 Task: Look for space in Vite, India from 4th June, 2023 to 15th June, 2023 for 2 adults in price range Rs.10000 to Rs.15000. Place can be entire place with 1  bedroom having 1 bed and 1 bathroom. Property type can be house, flat, guest house, hotel. Amenities needed are: washing machine. Booking option can be shelf check-in. Required host language is English.
Action: Mouse moved to (447, 56)
Screenshot: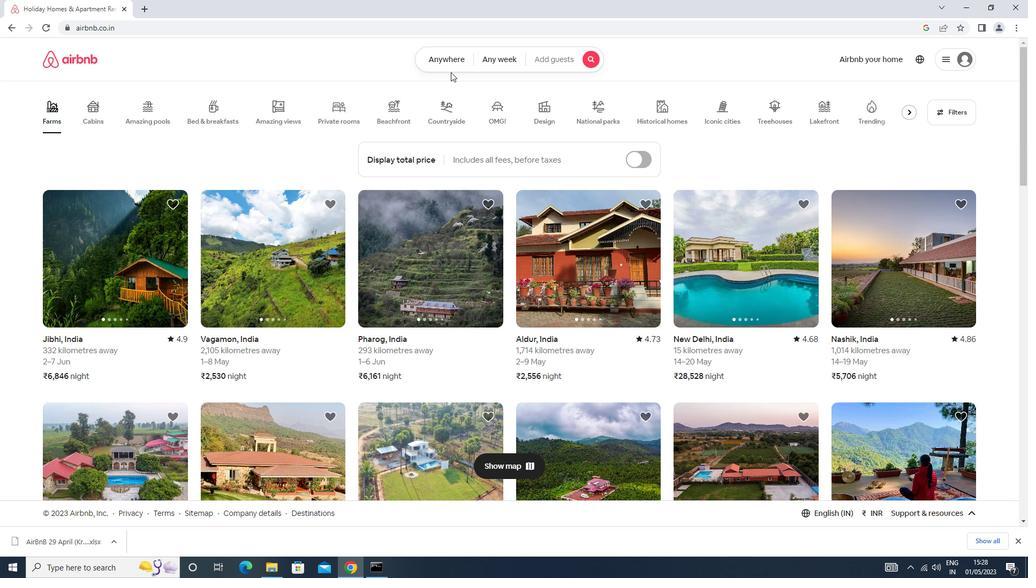 
Action: Mouse pressed left at (447, 56)
Screenshot: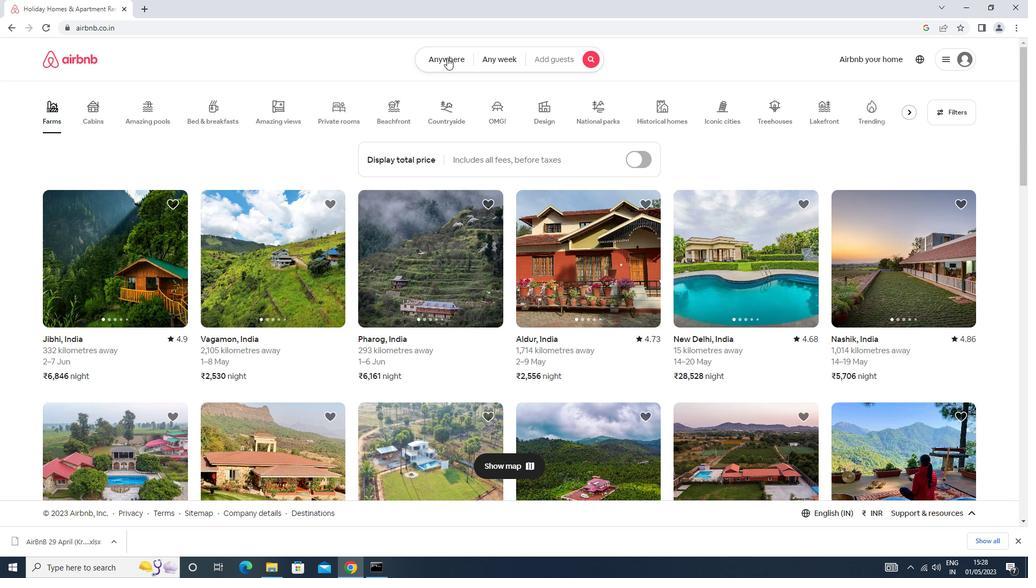 
Action: Mouse moved to (405, 101)
Screenshot: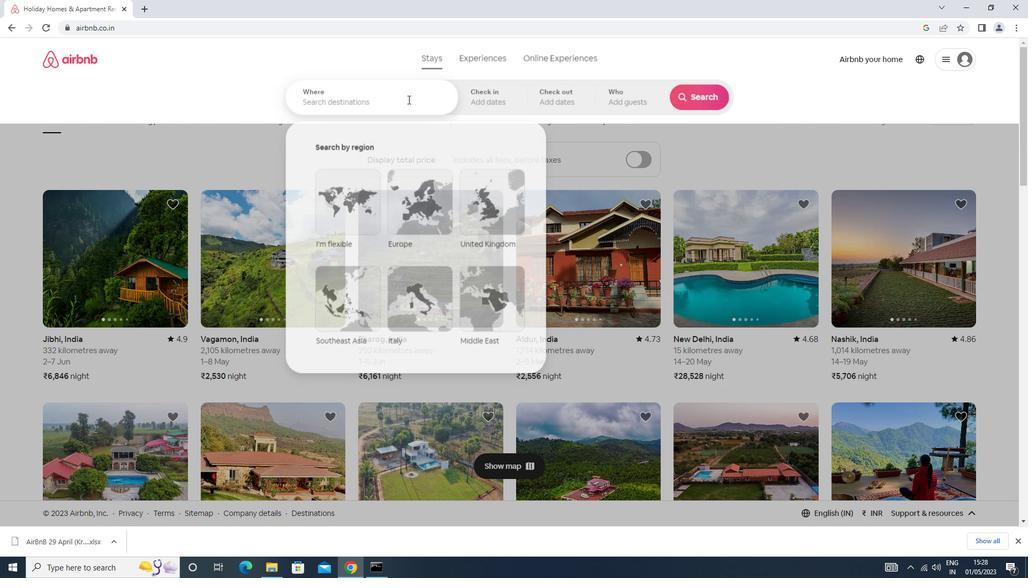 
Action: Mouse pressed left at (405, 101)
Screenshot: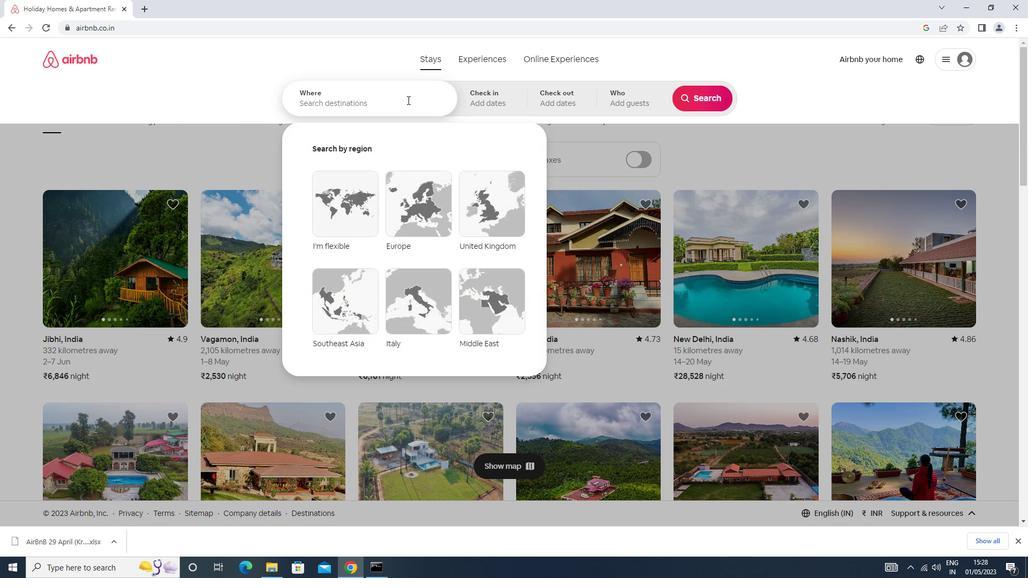 
Action: Key pressed v<Key.caps_lock>ite<Key.space>india<Key.enter>
Screenshot: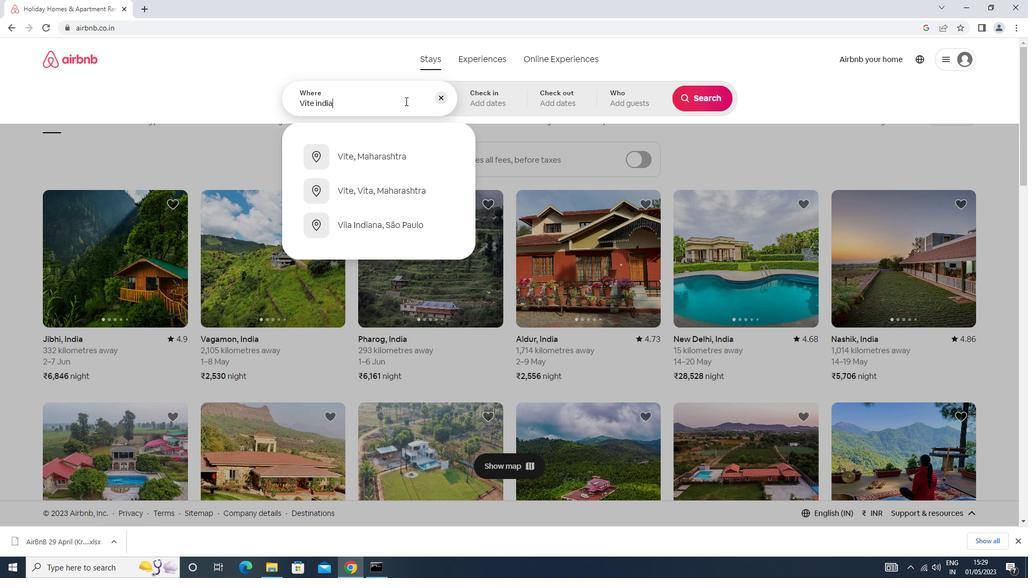 
Action: Mouse moved to (542, 258)
Screenshot: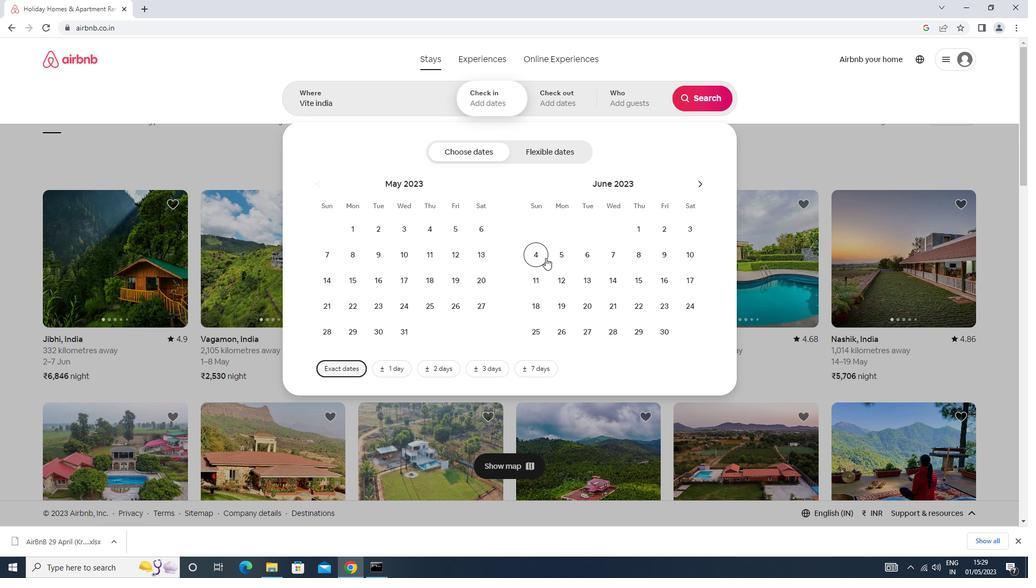 
Action: Mouse pressed left at (542, 258)
Screenshot: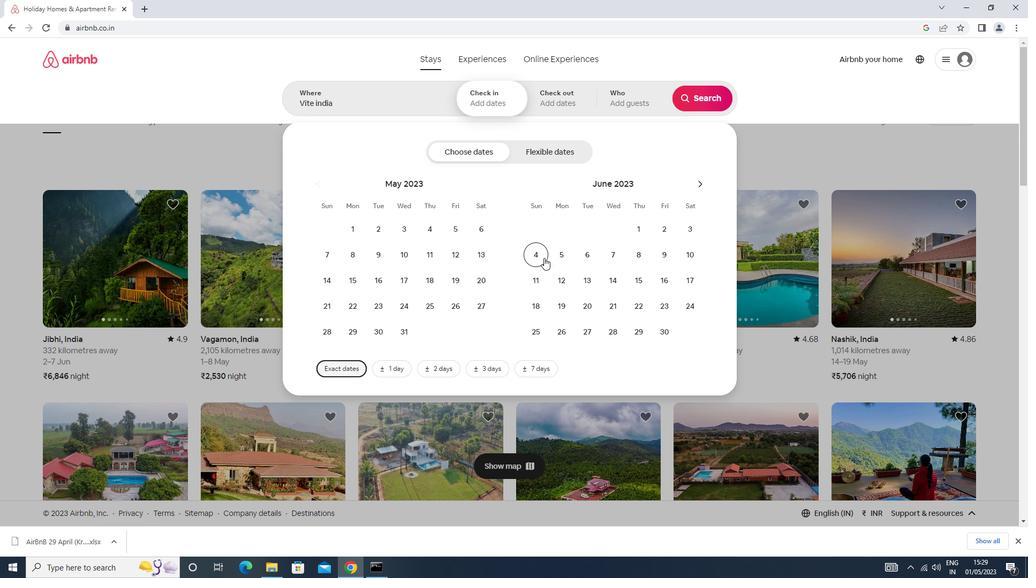 
Action: Mouse moved to (645, 281)
Screenshot: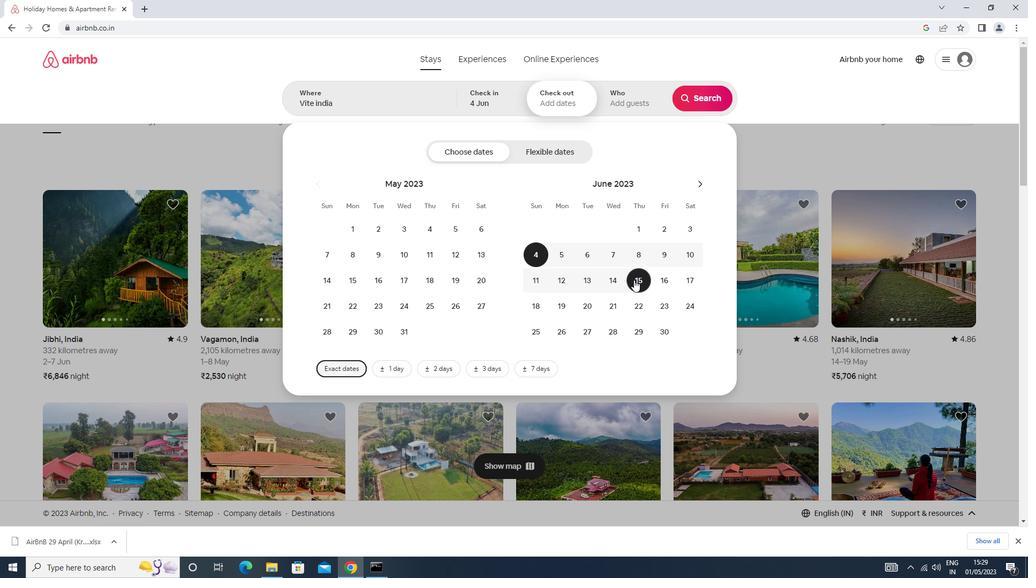
Action: Mouse pressed left at (645, 281)
Screenshot: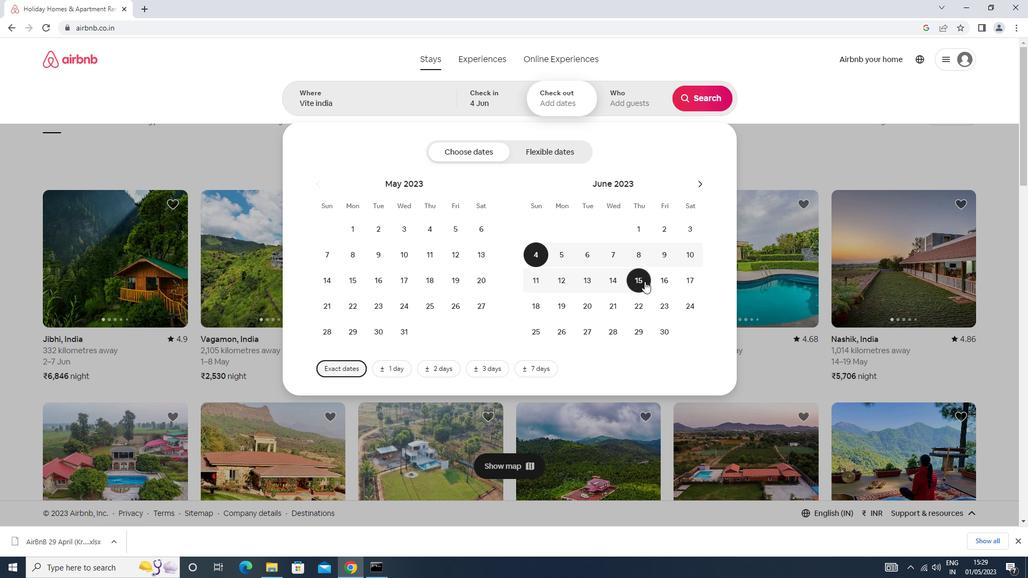 
Action: Mouse moved to (621, 111)
Screenshot: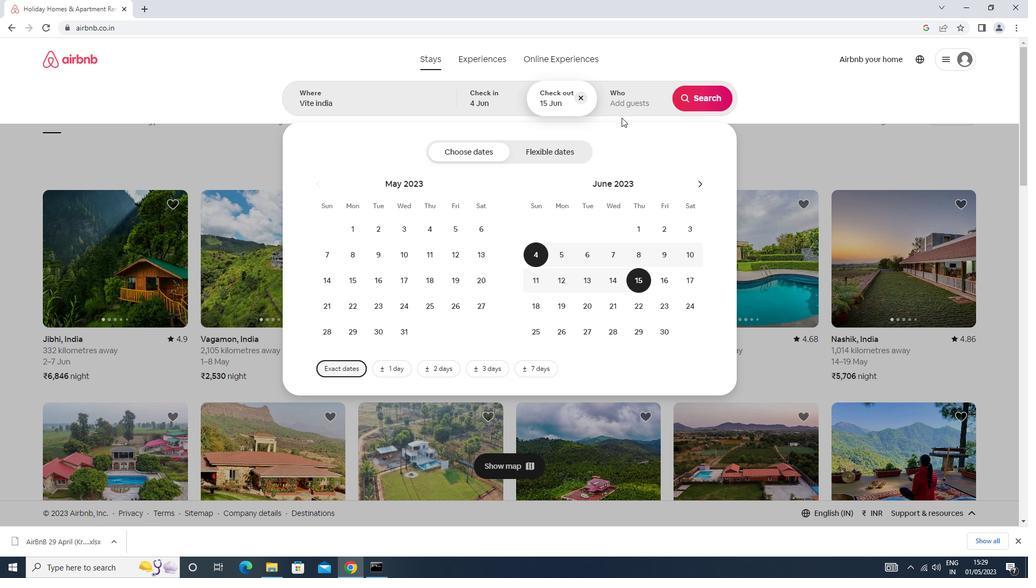 
Action: Mouse pressed left at (621, 111)
Screenshot: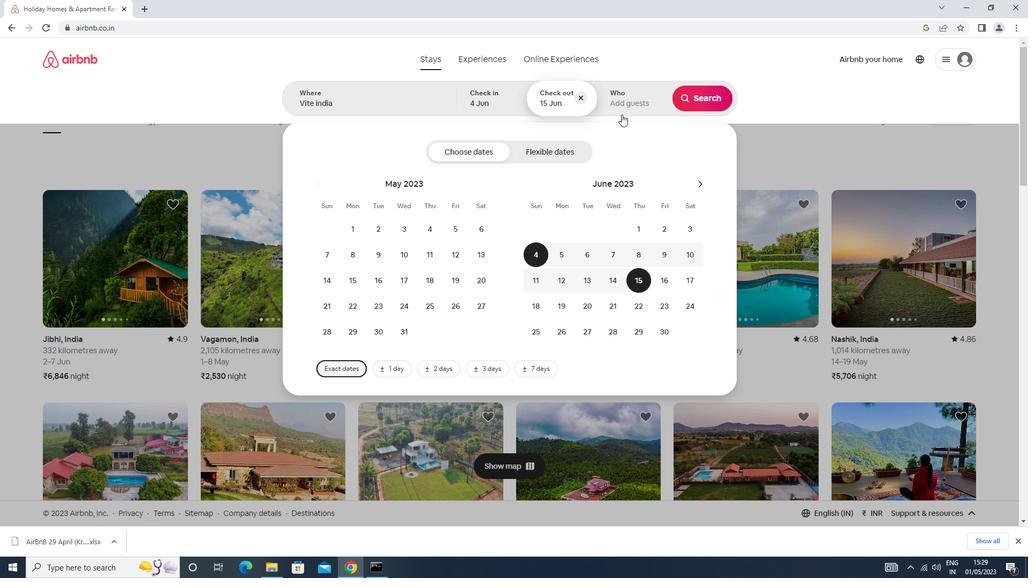 
Action: Mouse moved to (705, 155)
Screenshot: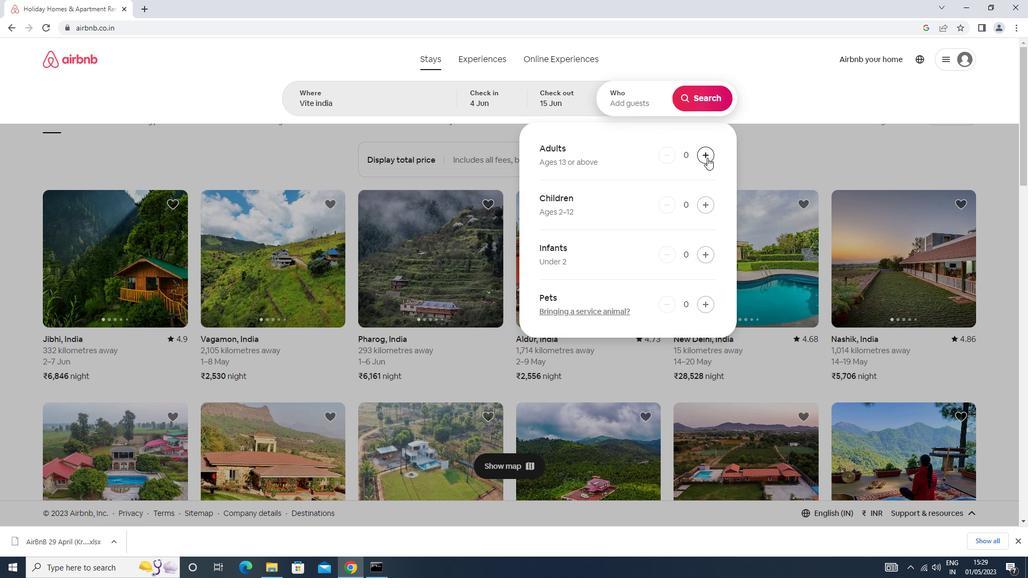 
Action: Mouse pressed left at (705, 155)
Screenshot: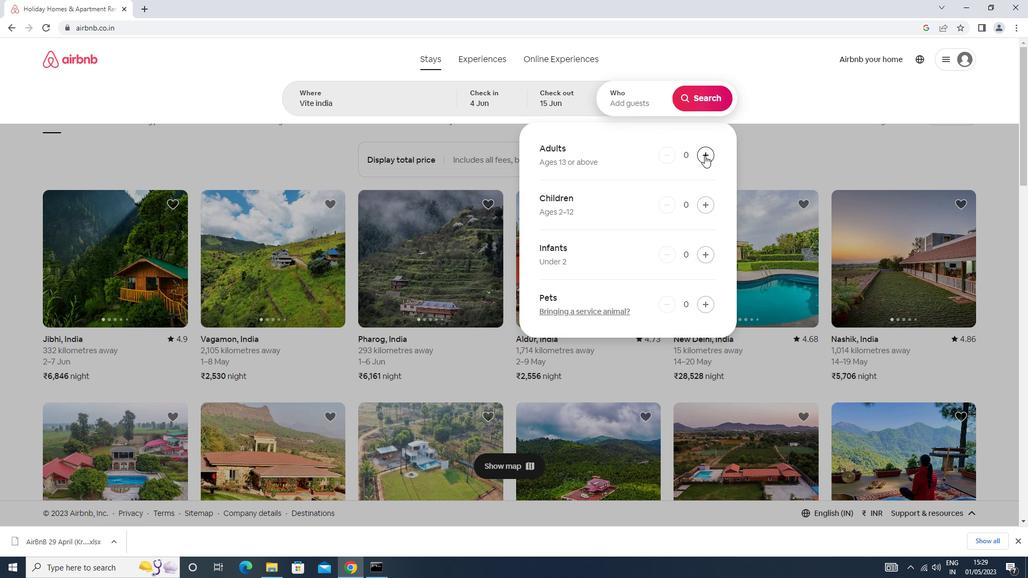 
Action: Mouse moved to (705, 155)
Screenshot: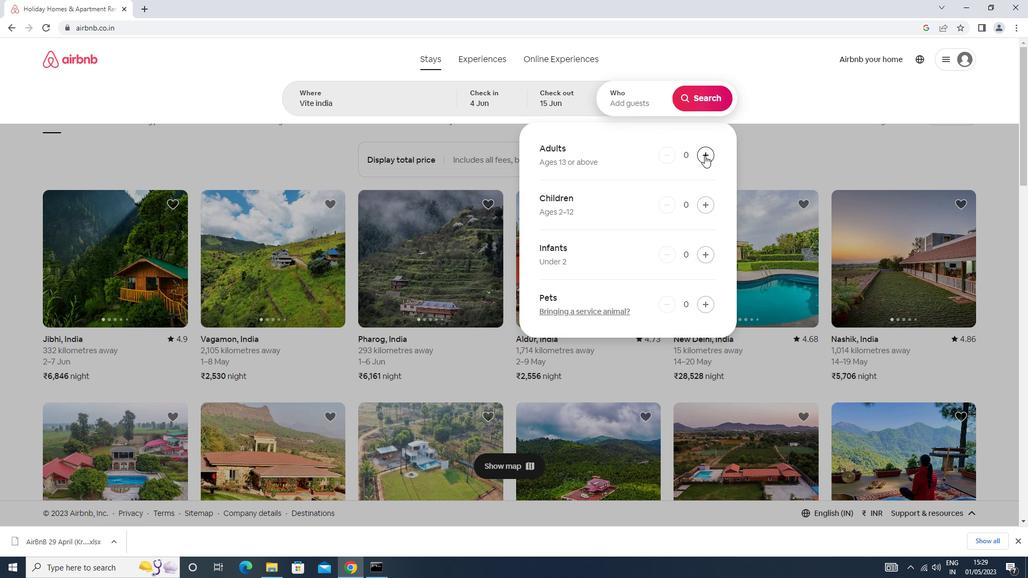 
Action: Mouse pressed left at (705, 155)
Screenshot: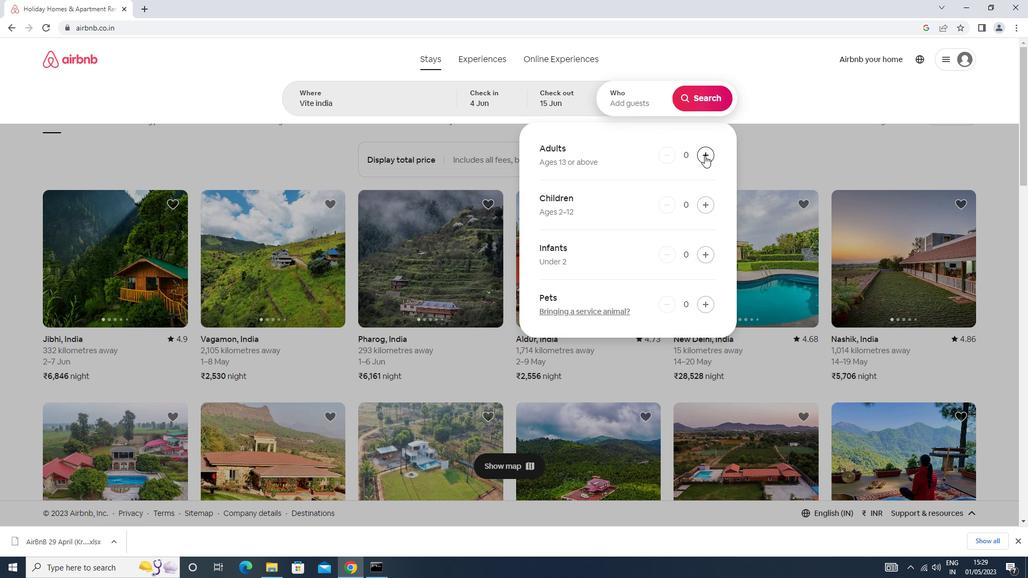 
Action: Mouse moved to (695, 97)
Screenshot: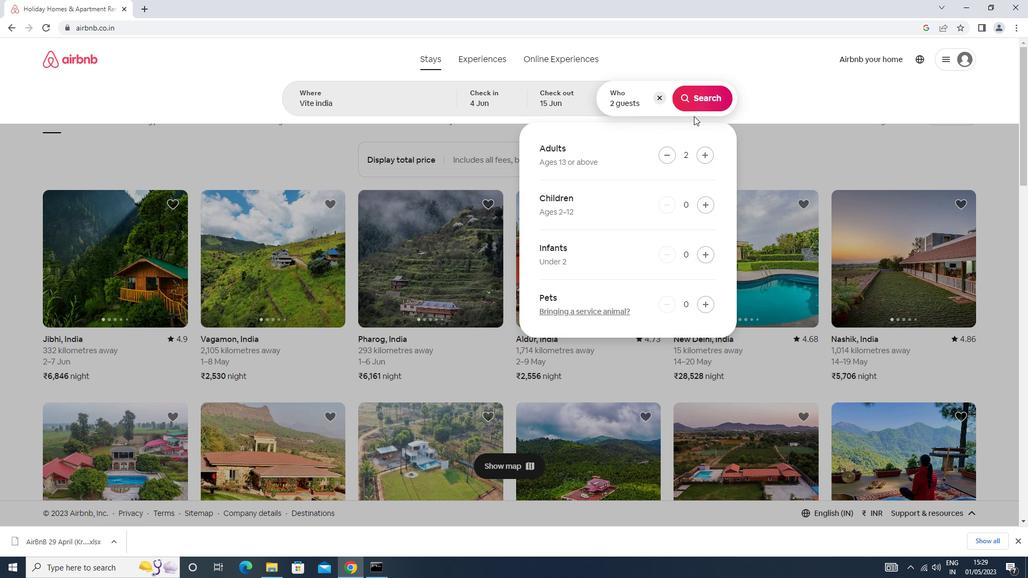 
Action: Mouse pressed left at (695, 97)
Screenshot: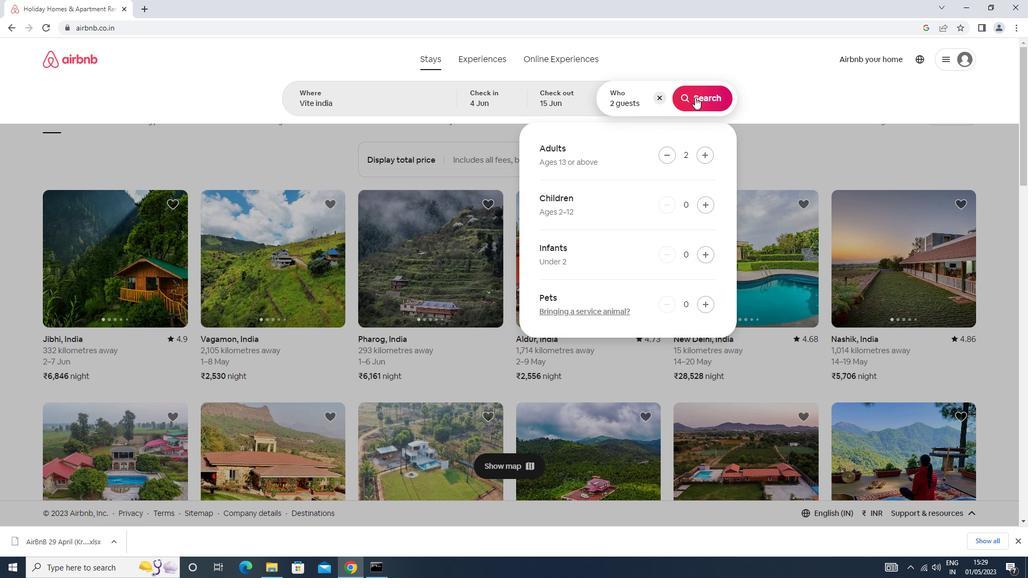 
Action: Mouse moved to (976, 102)
Screenshot: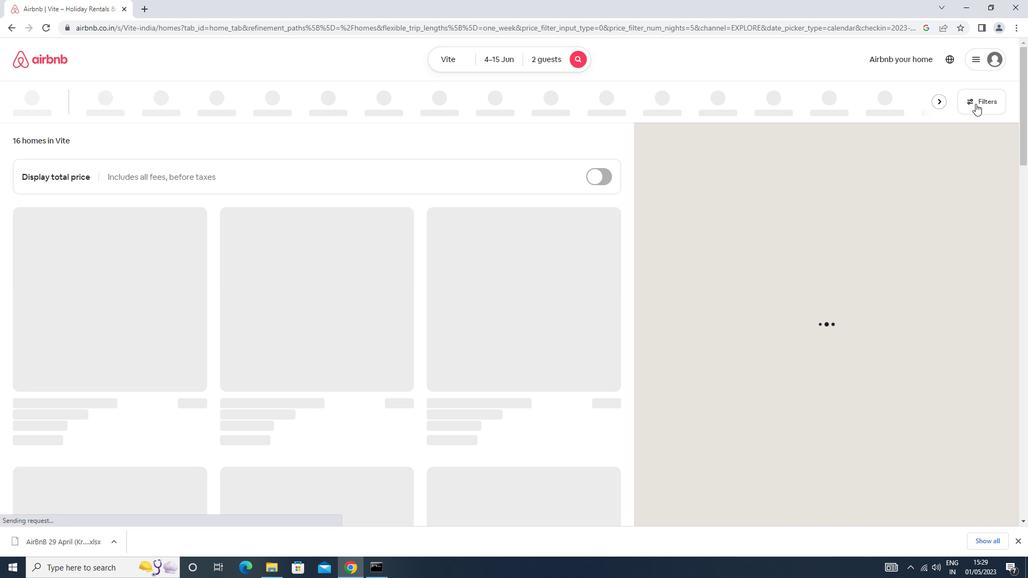 
Action: Mouse pressed left at (976, 102)
Screenshot: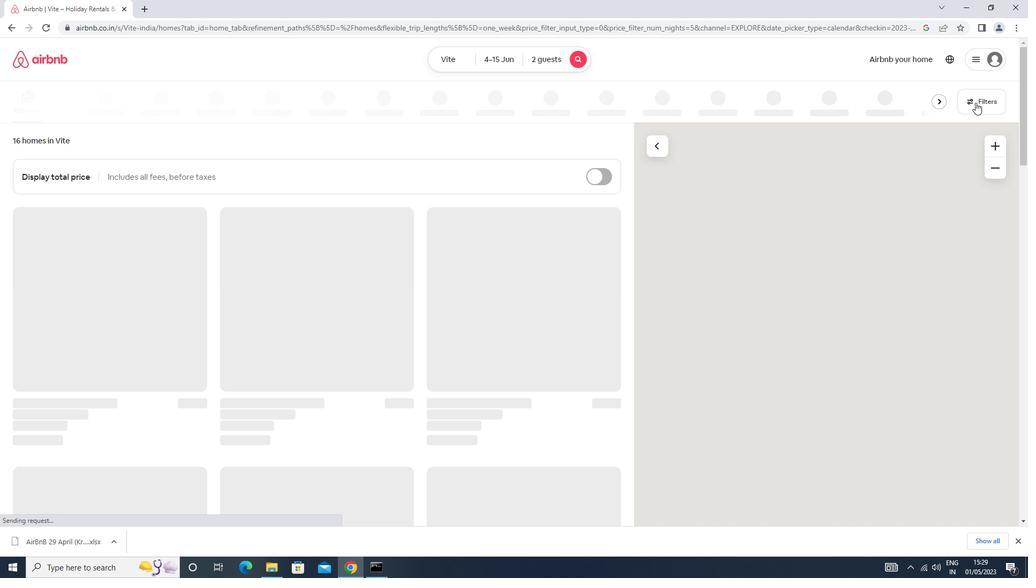 
Action: Mouse moved to (422, 240)
Screenshot: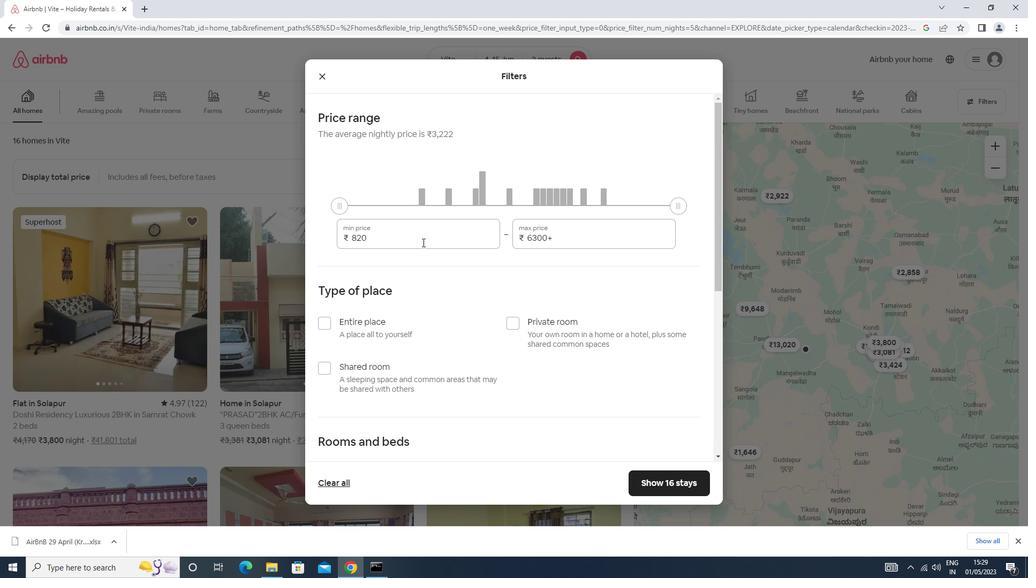 
Action: Mouse pressed left at (422, 240)
Screenshot: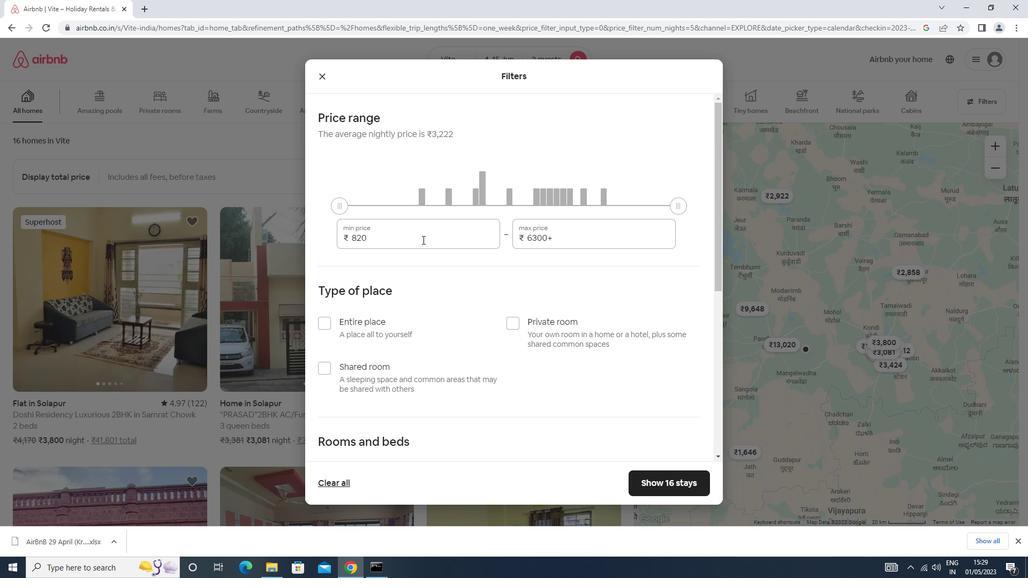 
Action: Key pressed <Key.backspace><Key.backspace><Key.backspace><Key.backspace><Key.backspace><Key.backspace><Key.backspace><Key.backspace><Key.backspace><Key.backspace><Key.backspace><Key.backspace><Key.backspace><Key.backspace>10000<Key.tab>15000
Screenshot: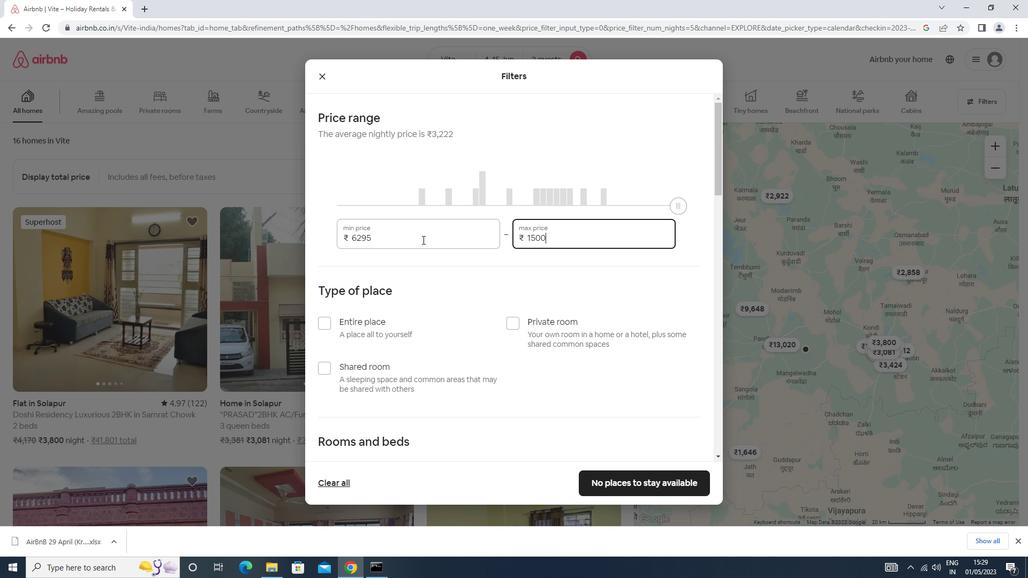 
Action: Mouse moved to (353, 327)
Screenshot: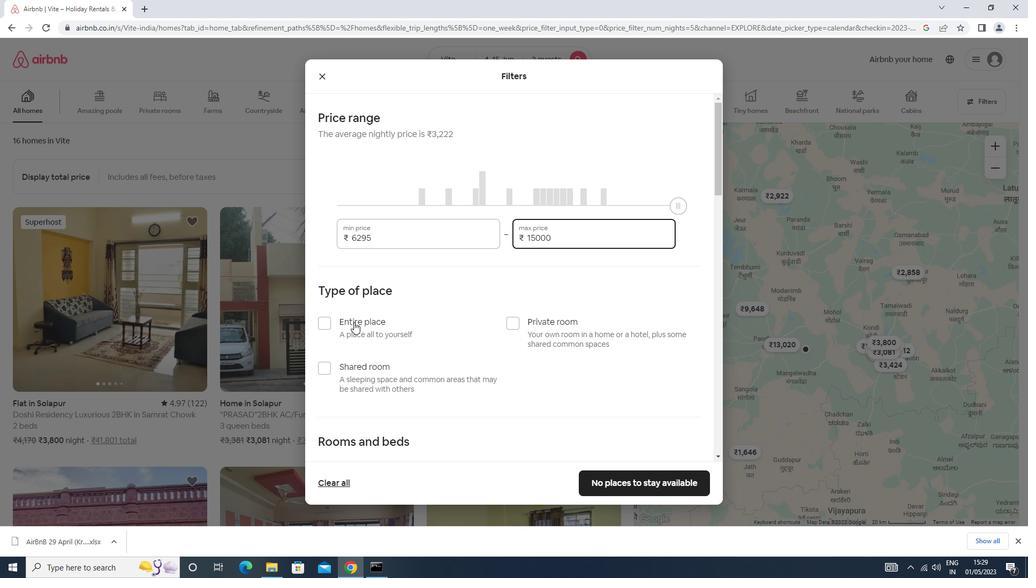 
Action: Mouse pressed left at (353, 327)
Screenshot: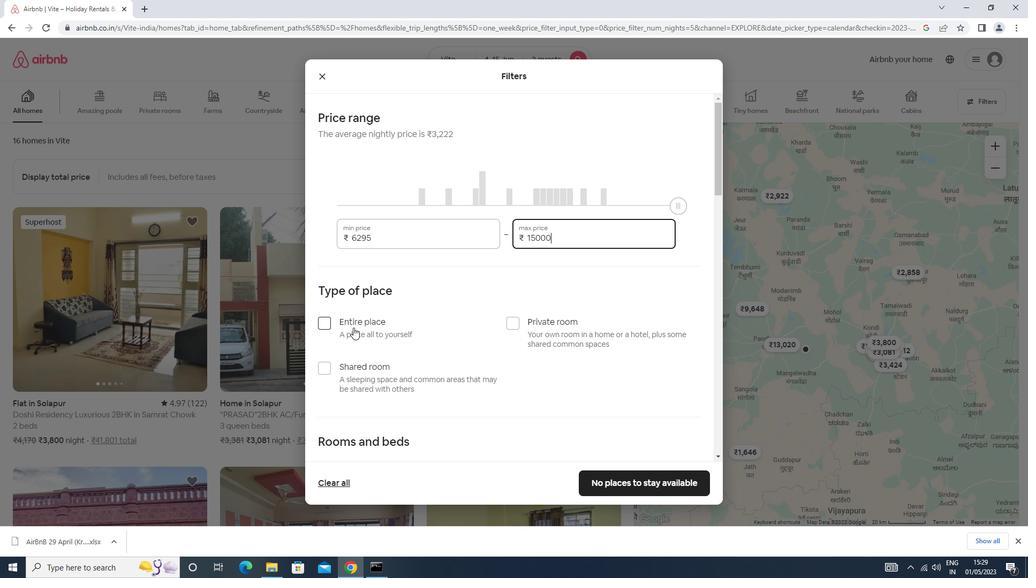 
Action: Mouse scrolled (353, 327) with delta (0, 0)
Screenshot: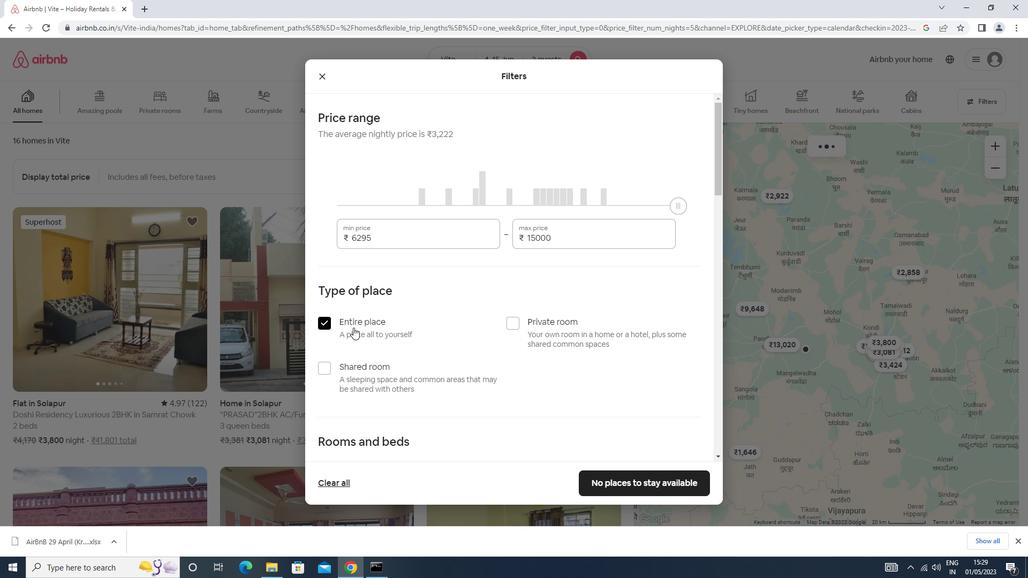 
Action: Mouse scrolled (353, 327) with delta (0, 0)
Screenshot: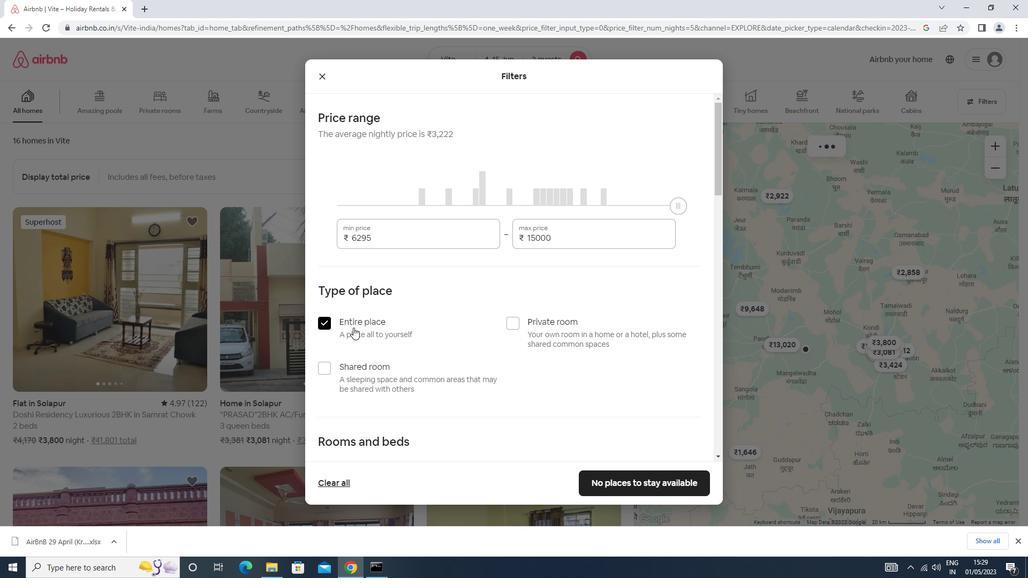 
Action: Mouse scrolled (353, 327) with delta (0, 0)
Screenshot: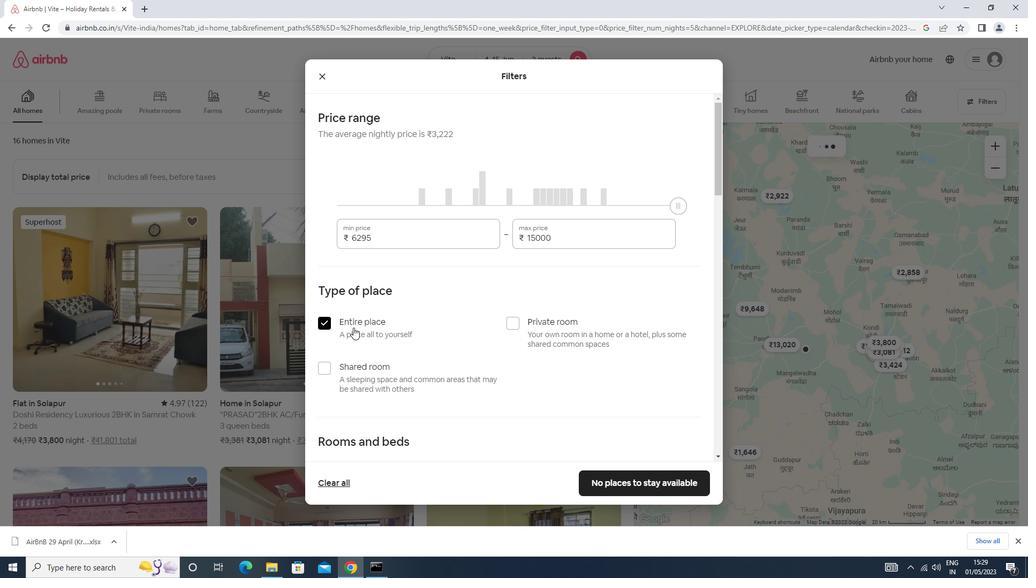
Action: Mouse moved to (377, 328)
Screenshot: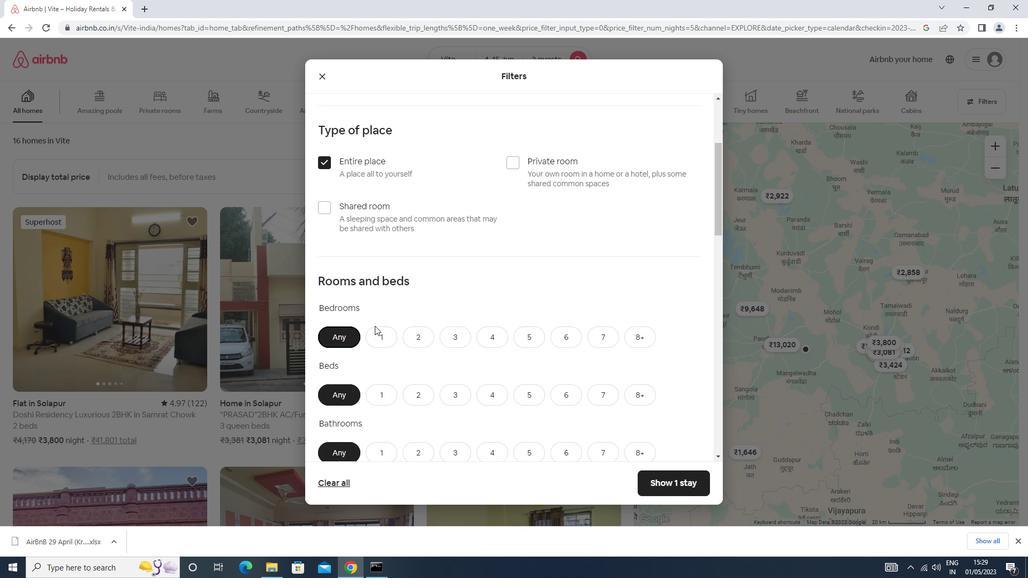 
Action: Mouse pressed left at (377, 328)
Screenshot: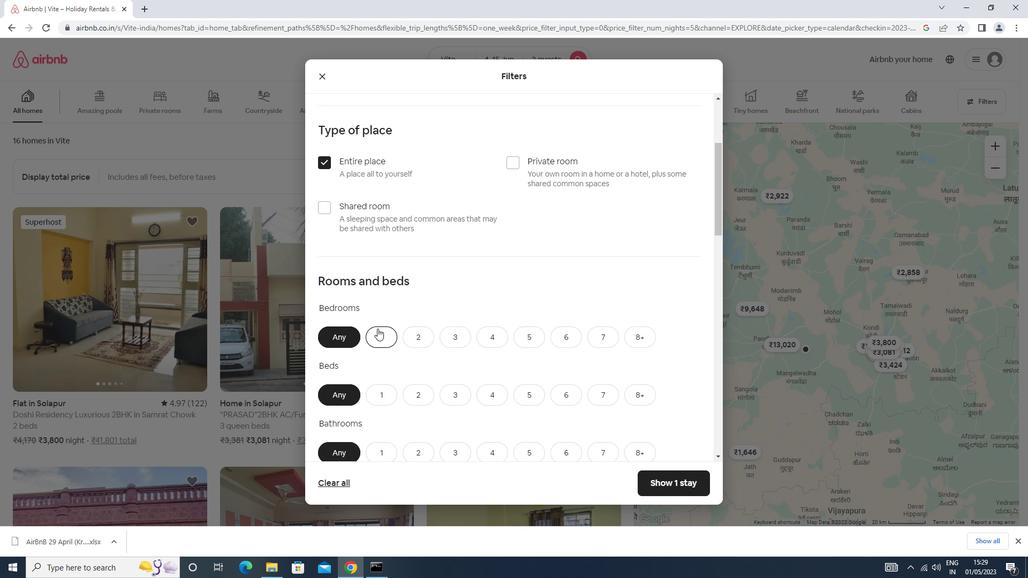 
Action: Mouse scrolled (377, 328) with delta (0, 0)
Screenshot: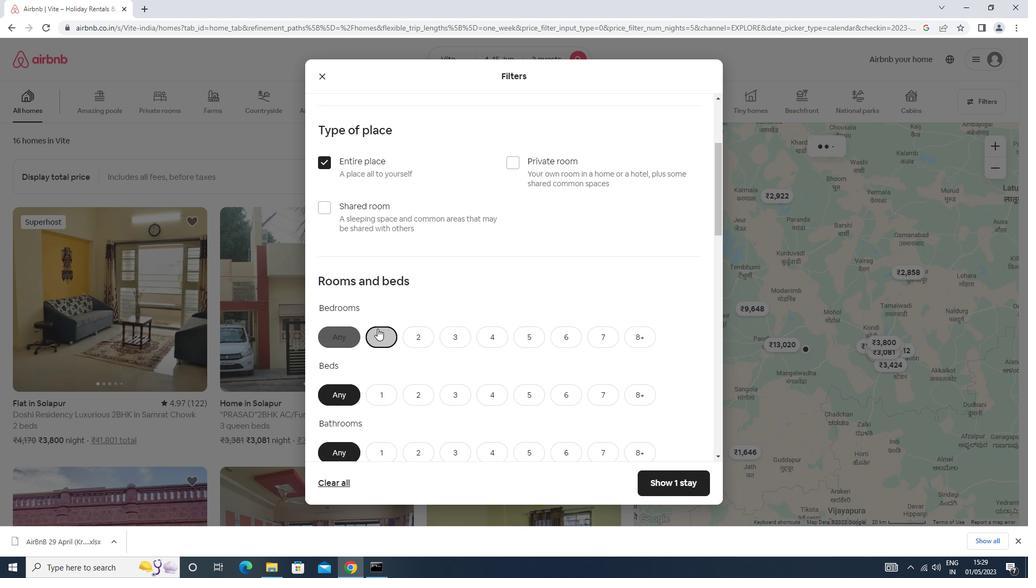 
Action: Mouse scrolled (377, 328) with delta (0, 0)
Screenshot: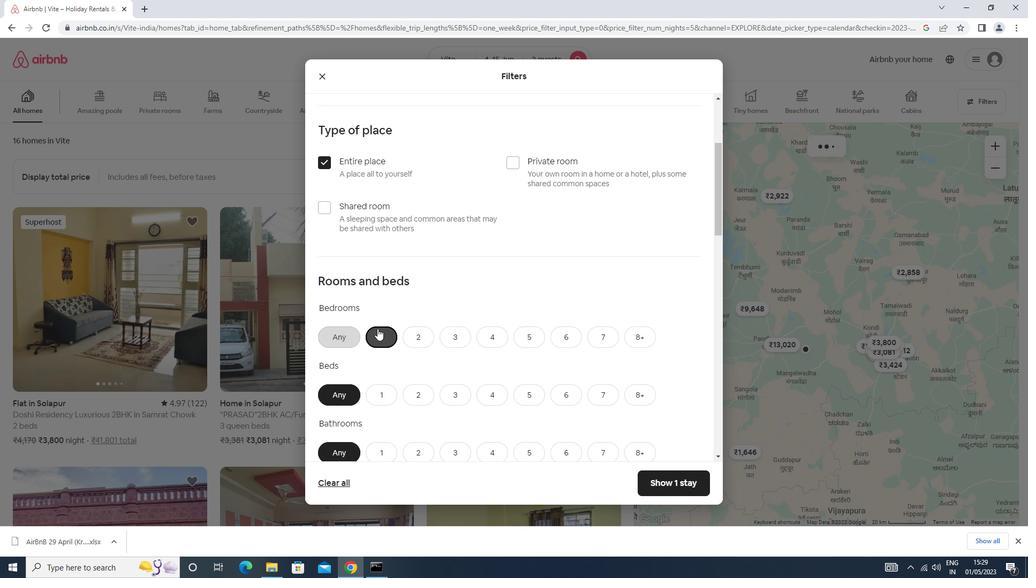 
Action: Mouse moved to (378, 287)
Screenshot: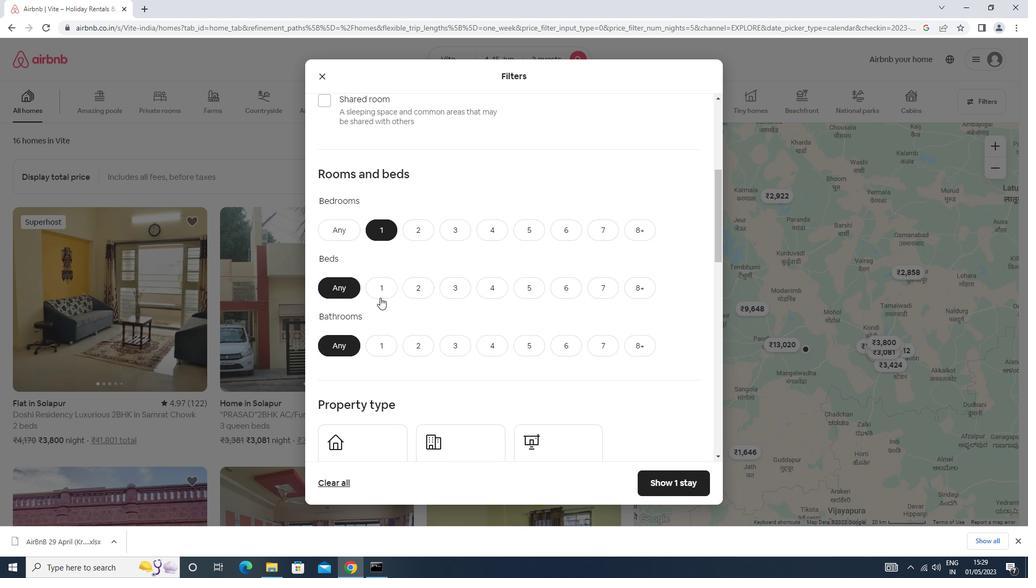 
Action: Mouse pressed left at (378, 287)
Screenshot: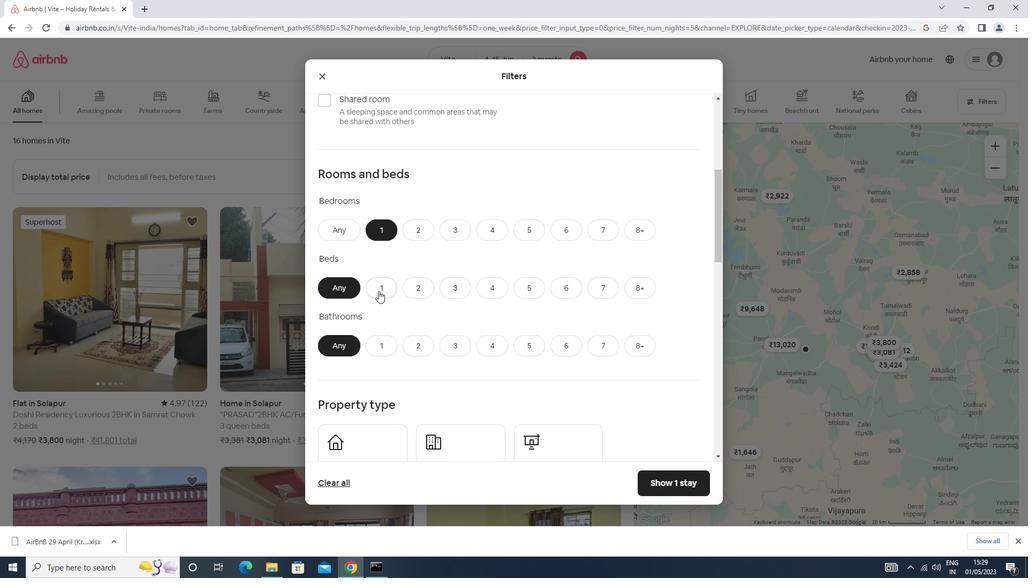
Action: Mouse moved to (388, 342)
Screenshot: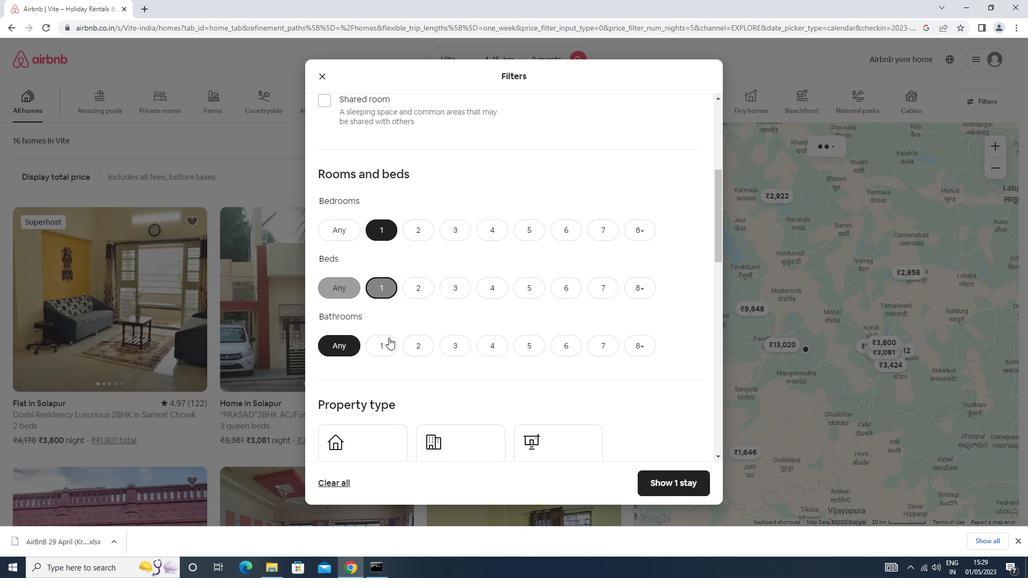 
Action: Mouse pressed left at (388, 342)
Screenshot: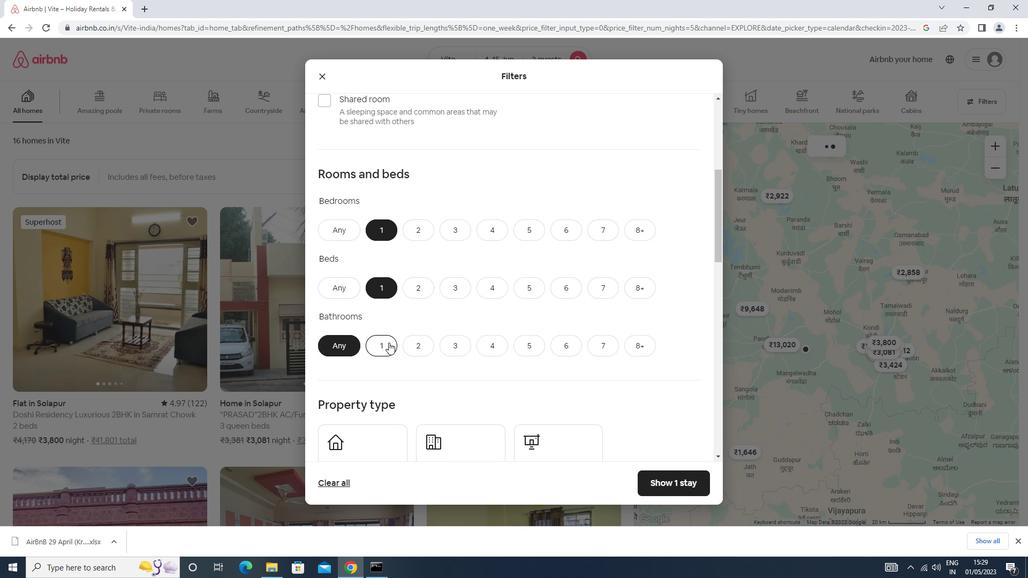 
Action: Mouse scrolled (388, 342) with delta (0, 0)
Screenshot: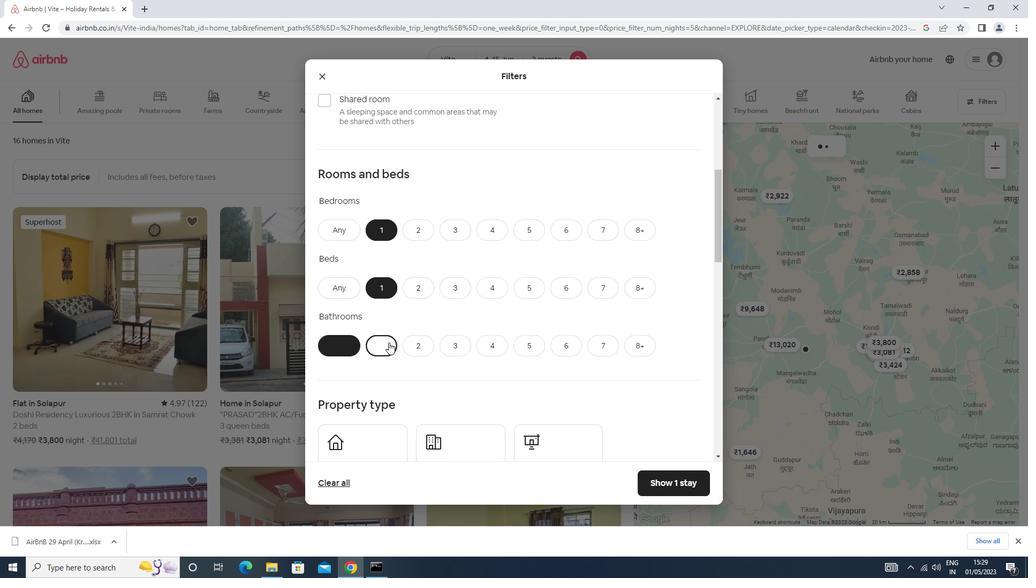 
Action: Mouse scrolled (388, 342) with delta (0, 0)
Screenshot: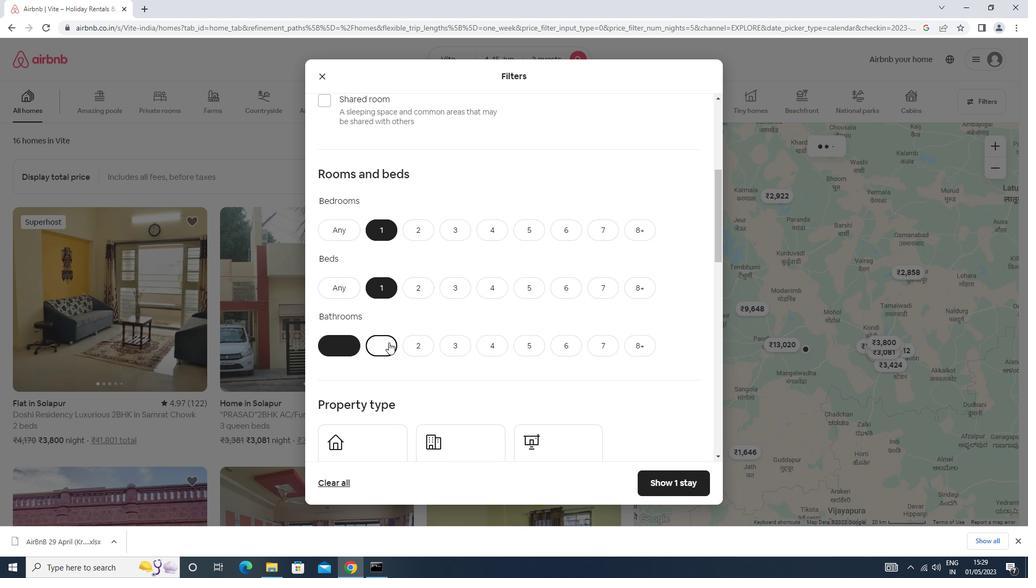 
Action: Mouse moved to (379, 346)
Screenshot: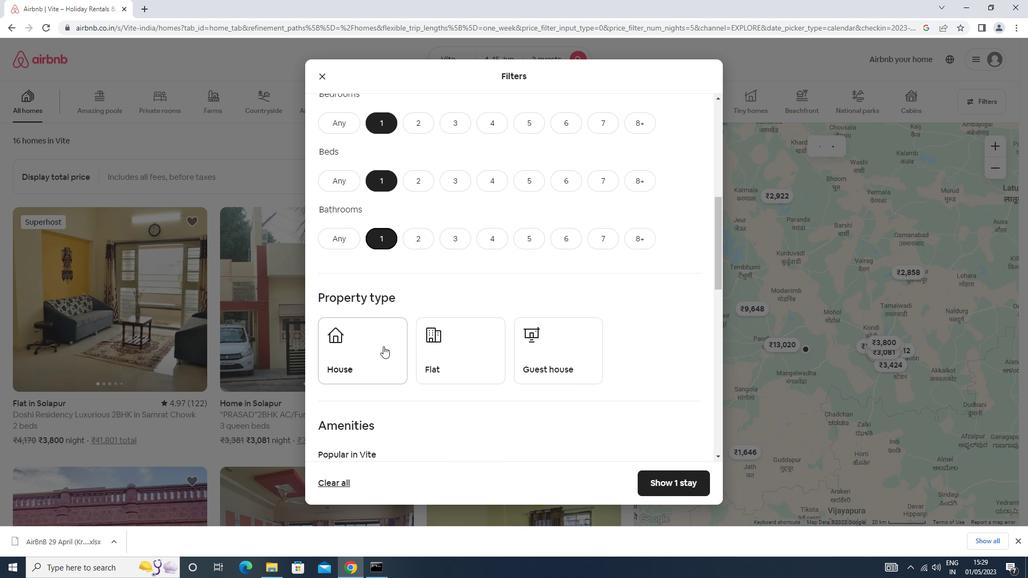 
Action: Mouse pressed left at (379, 346)
Screenshot: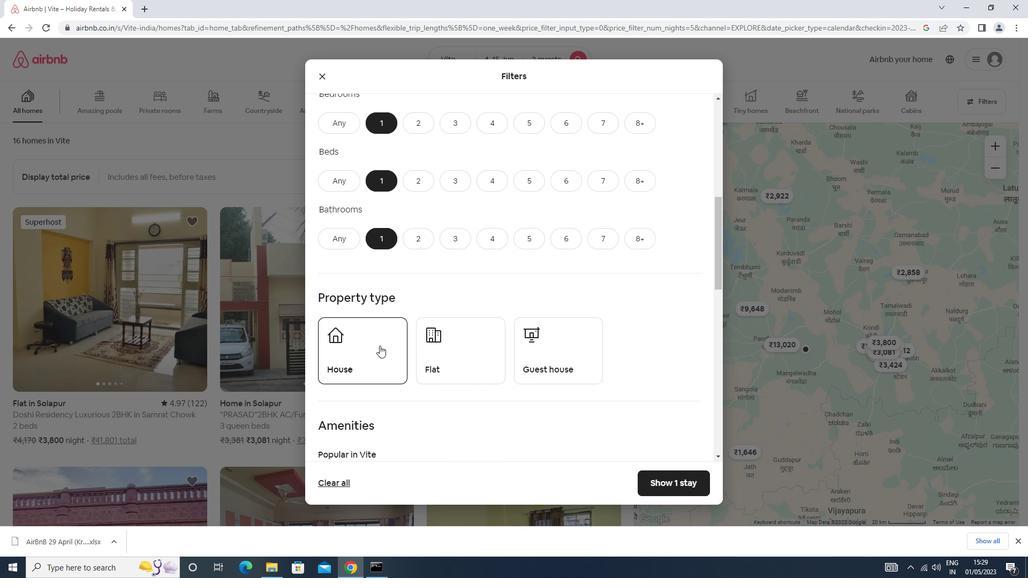 
Action: Mouse moved to (434, 346)
Screenshot: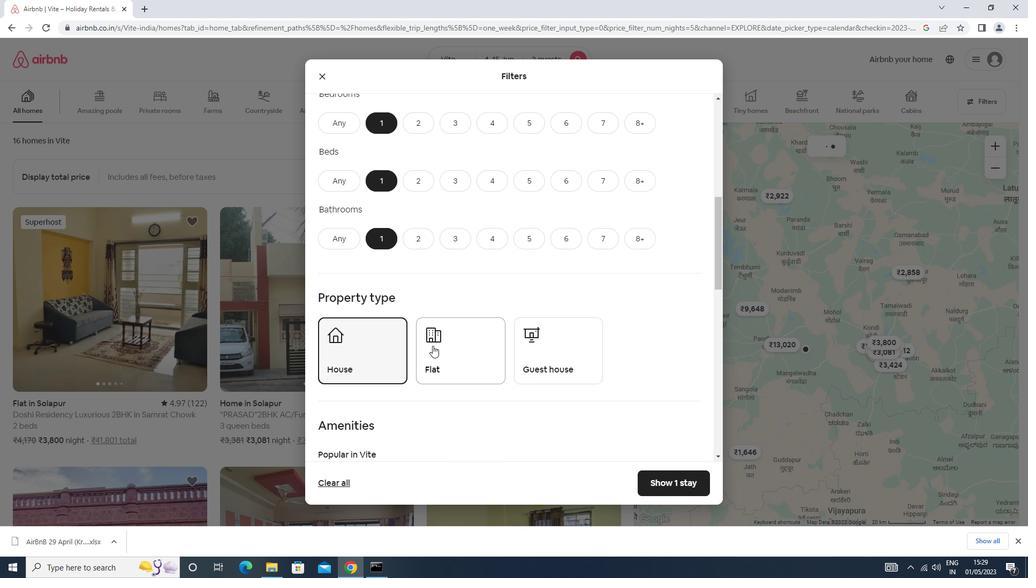 
Action: Mouse pressed left at (434, 346)
Screenshot: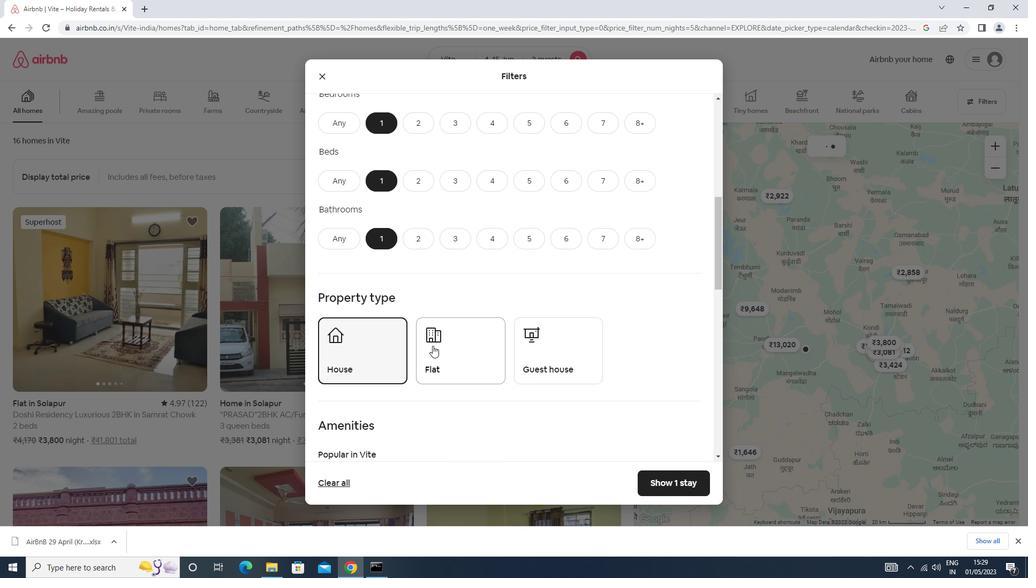 
Action: Mouse moved to (537, 345)
Screenshot: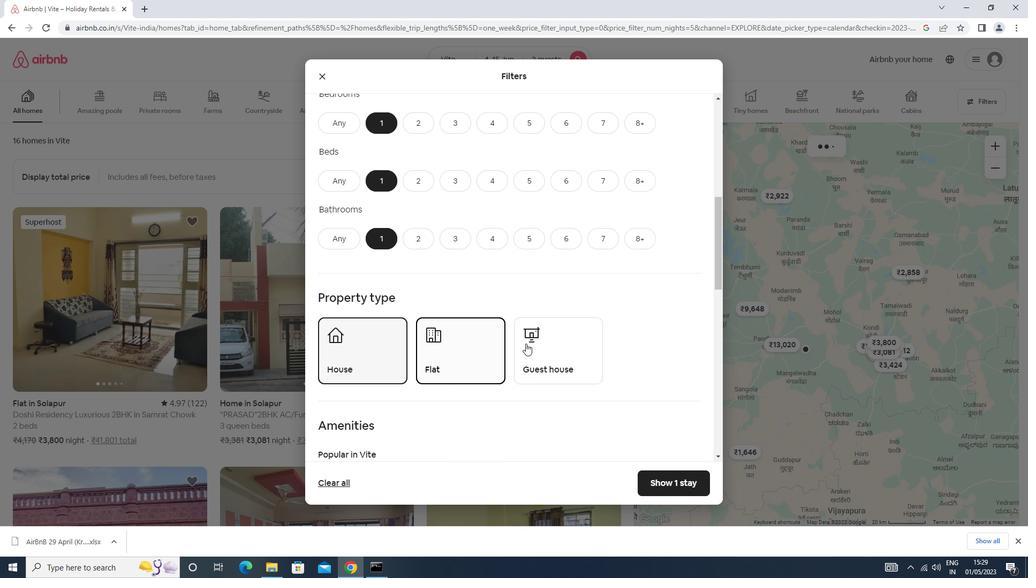 
Action: Mouse pressed left at (537, 345)
Screenshot: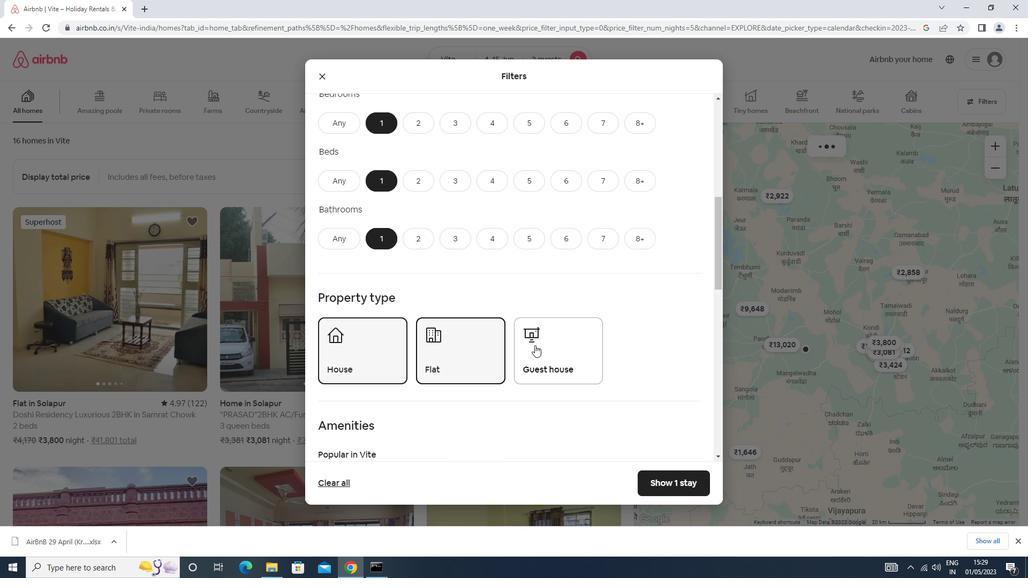 
Action: Mouse scrolled (537, 345) with delta (0, 0)
Screenshot: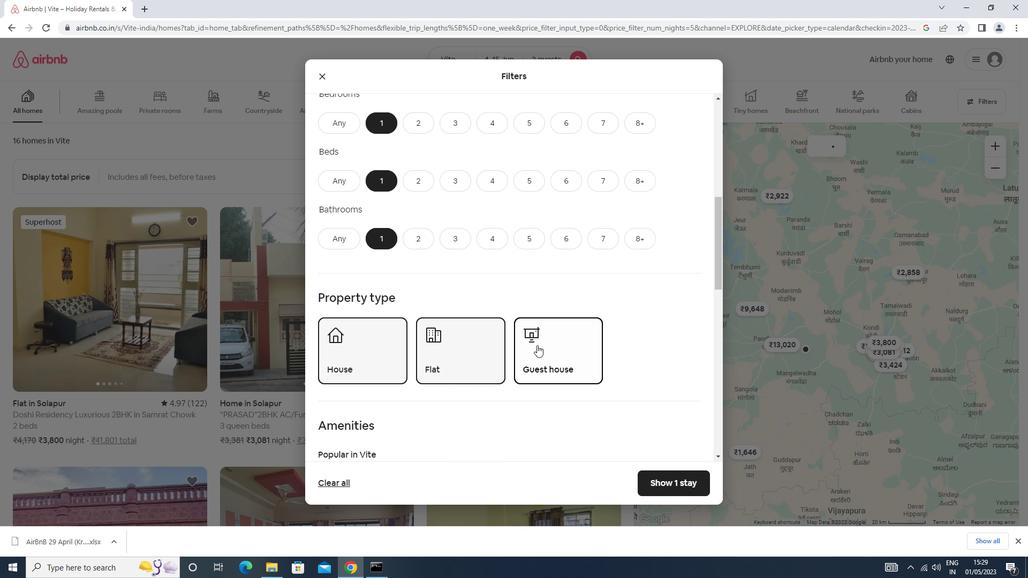 
Action: Mouse scrolled (537, 345) with delta (0, 0)
Screenshot: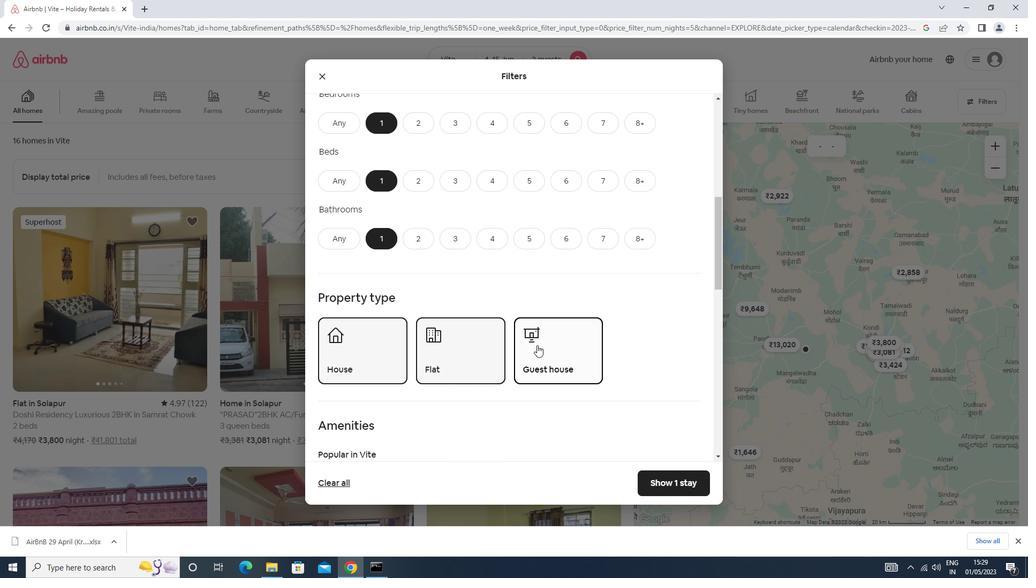 
Action: Mouse scrolled (537, 345) with delta (0, 0)
Screenshot: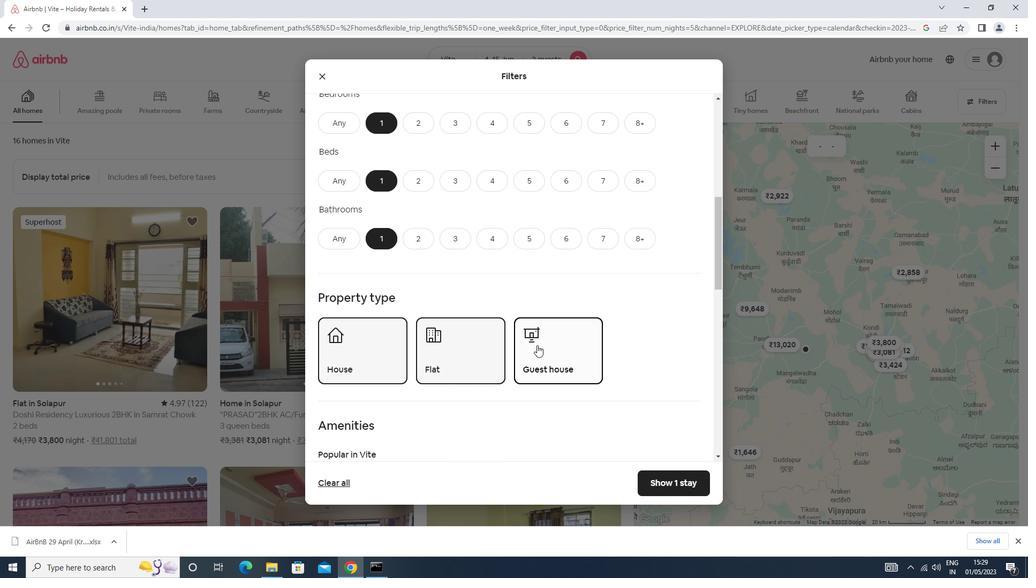 
Action: Mouse scrolled (537, 345) with delta (0, 0)
Screenshot: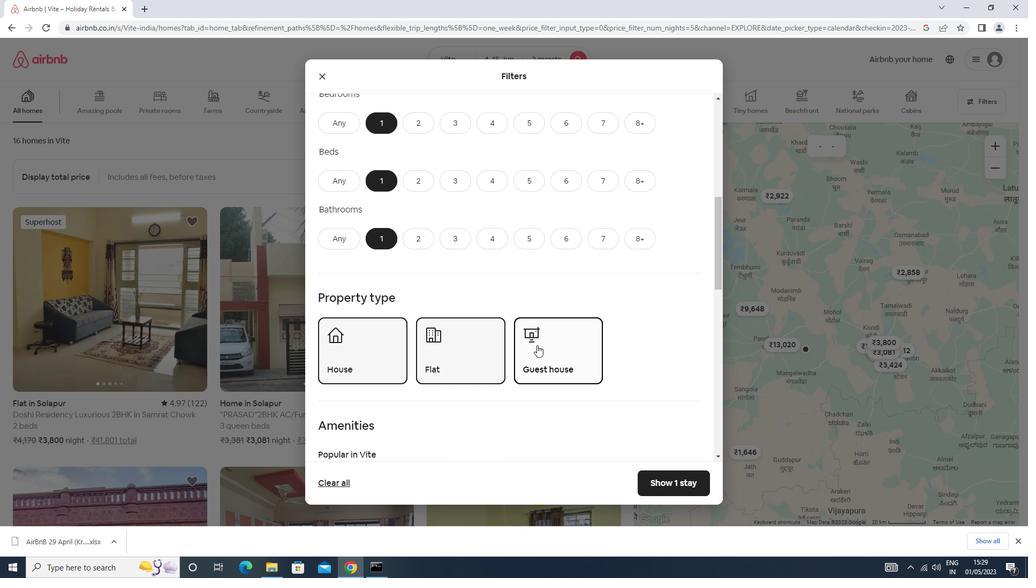 
Action: Mouse moved to (378, 293)
Screenshot: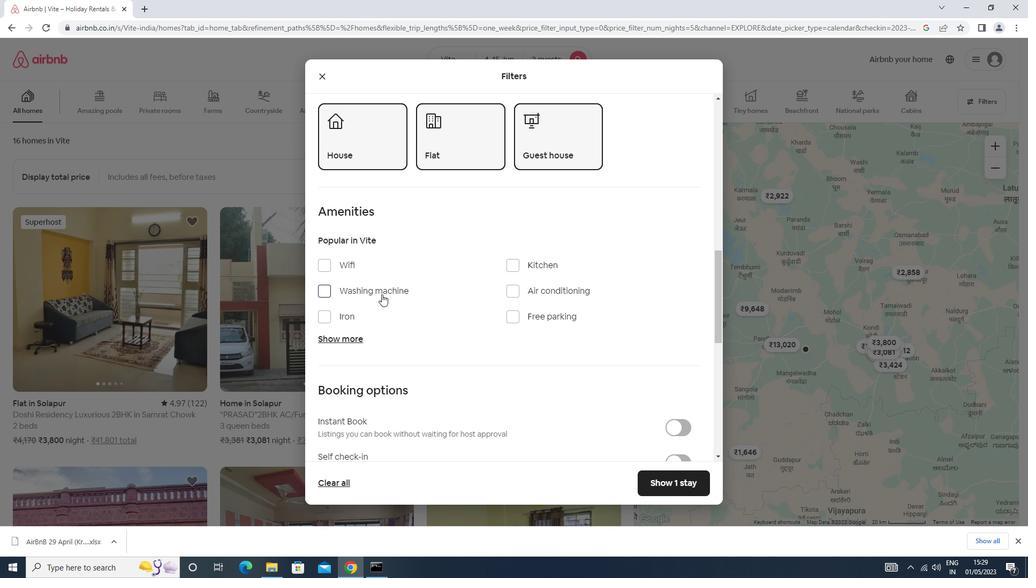 
Action: Mouse pressed left at (378, 293)
Screenshot: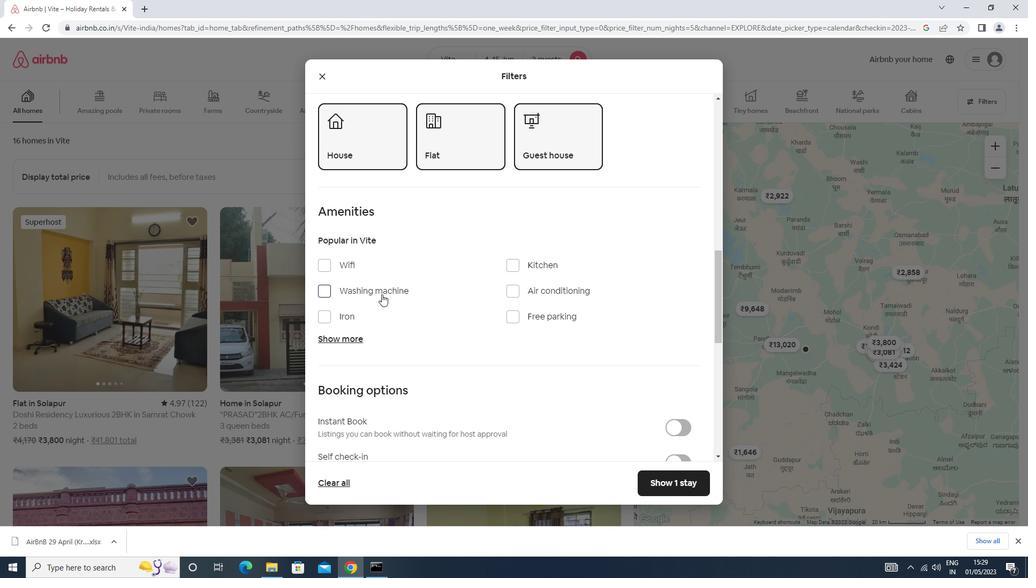 
Action: Mouse moved to (378, 294)
Screenshot: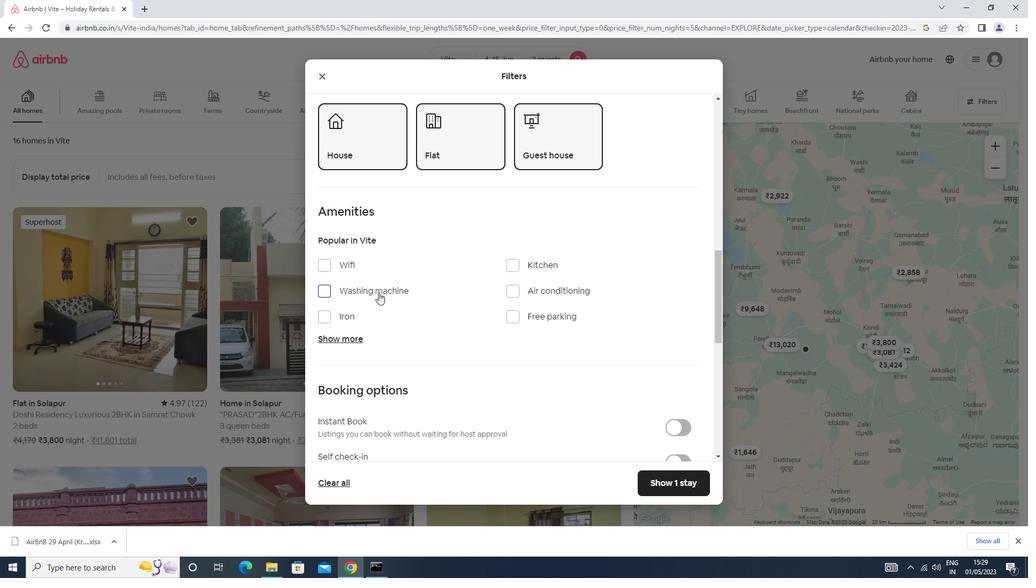 
Action: Mouse scrolled (378, 293) with delta (0, 0)
Screenshot: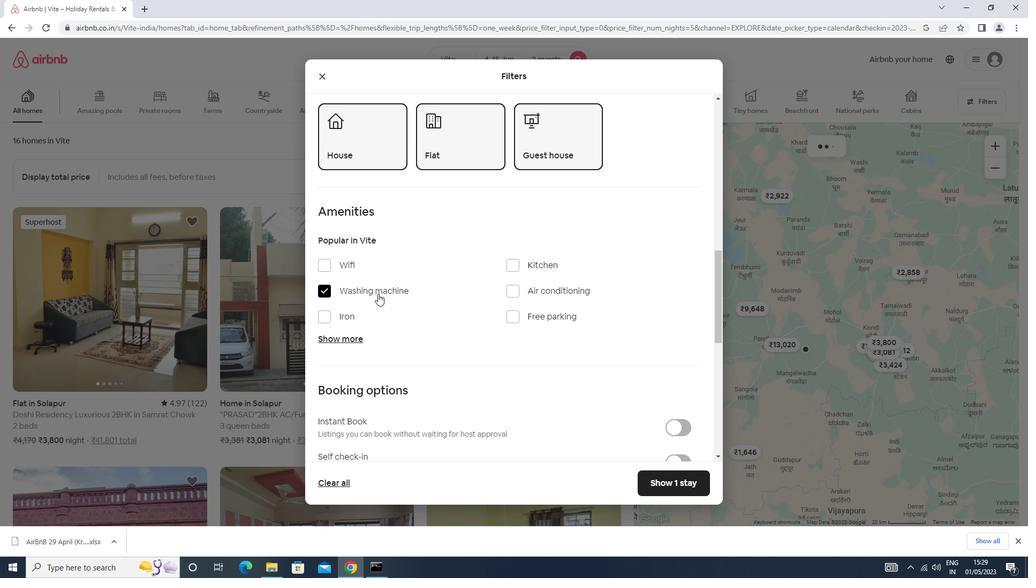 
Action: Mouse scrolled (378, 293) with delta (0, 0)
Screenshot: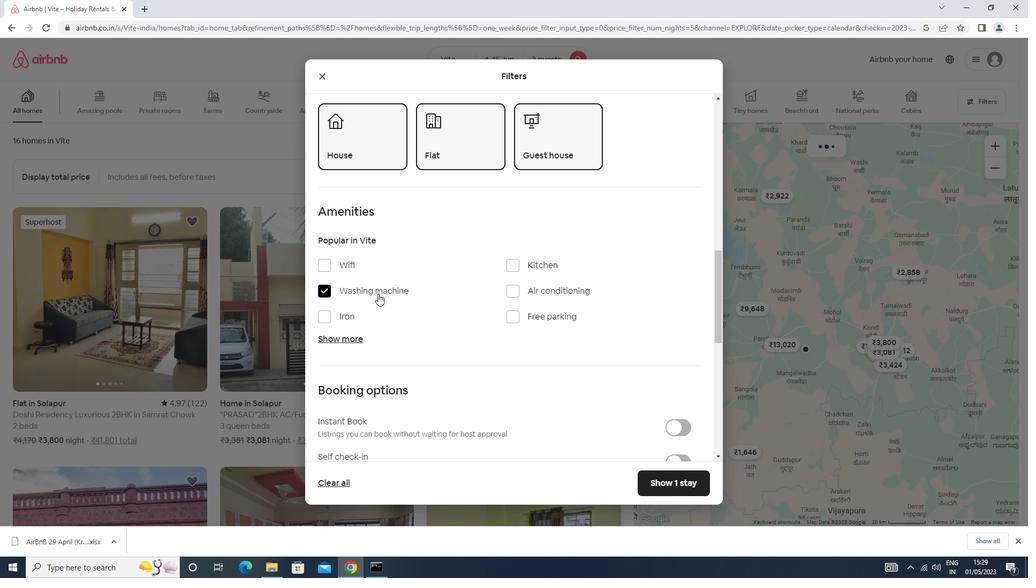 
Action: Mouse scrolled (378, 293) with delta (0, 0)
Screenshot: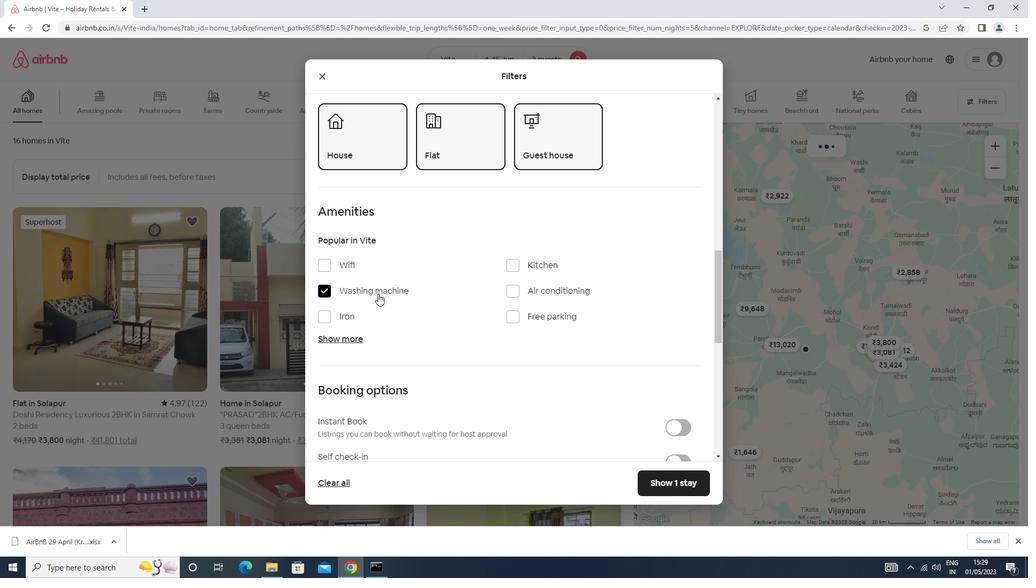 
Action: Mouse scrolled (378, 293) with delta (0, 0)
Screenshot: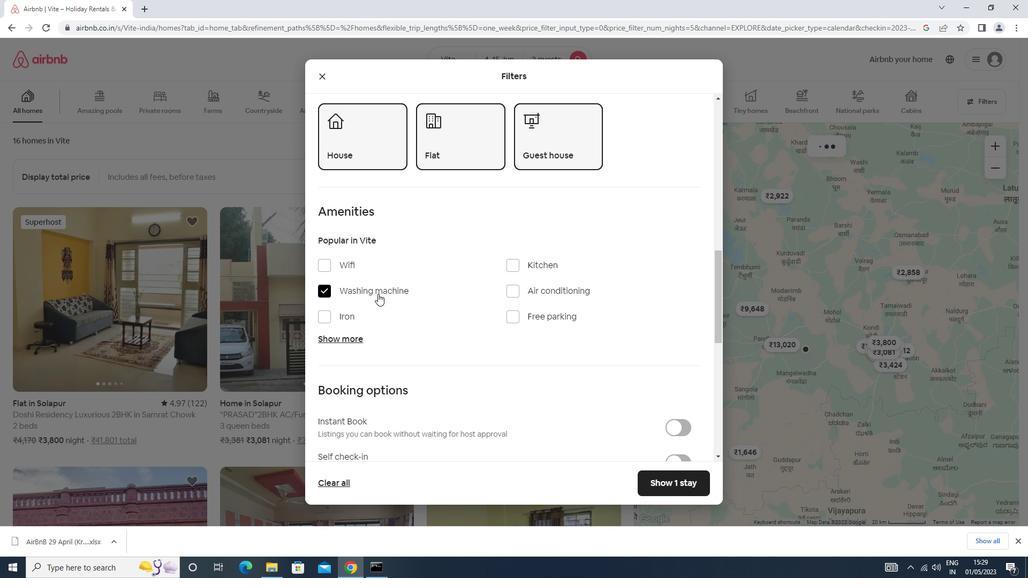 
Action: Mouse moved to (669, 249)
Screenshot: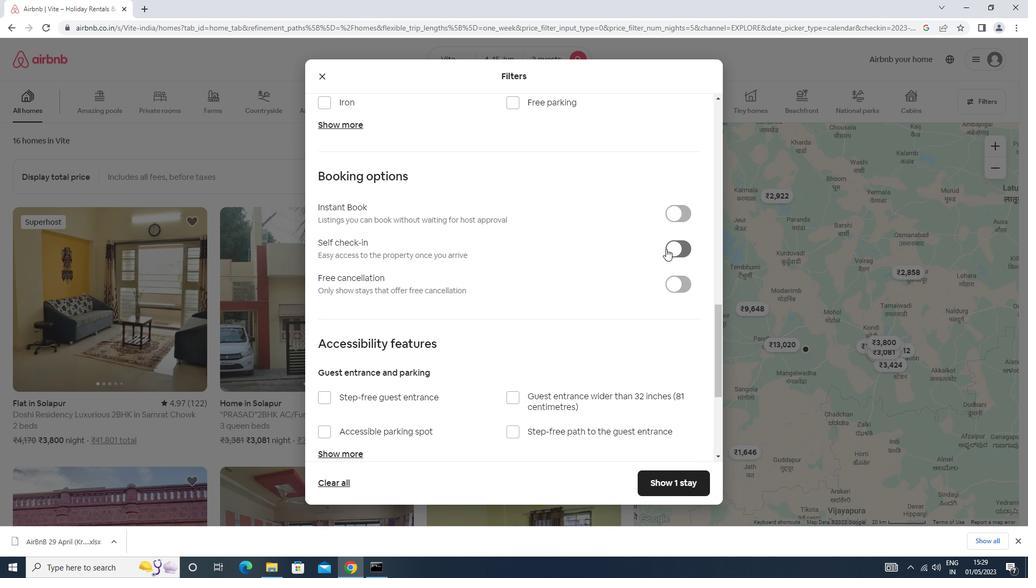 
Action: Mouse pressed left at (669, 249)
Screenshot: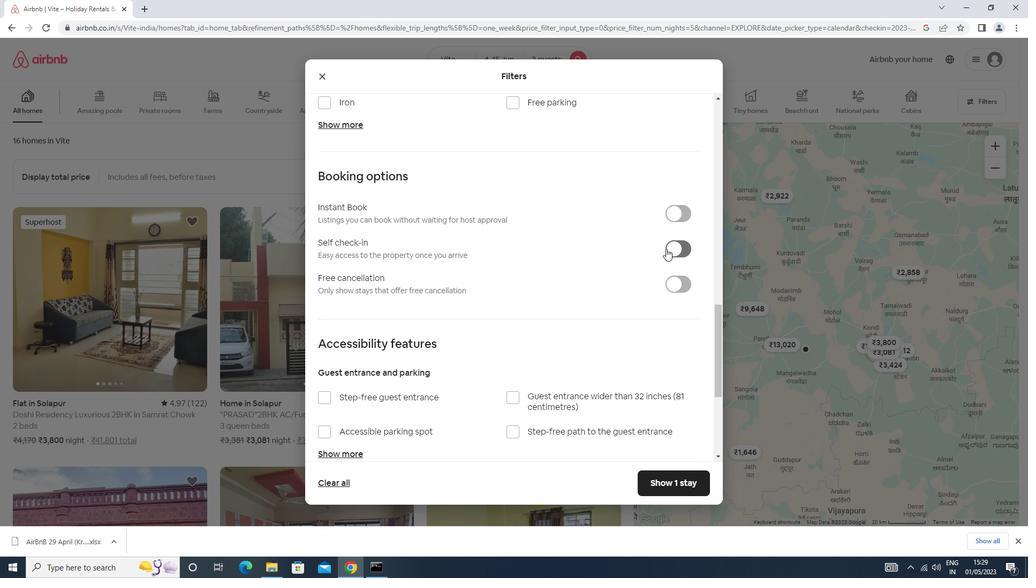 
Action: Mouse moved to (466, 285)
Screenshot: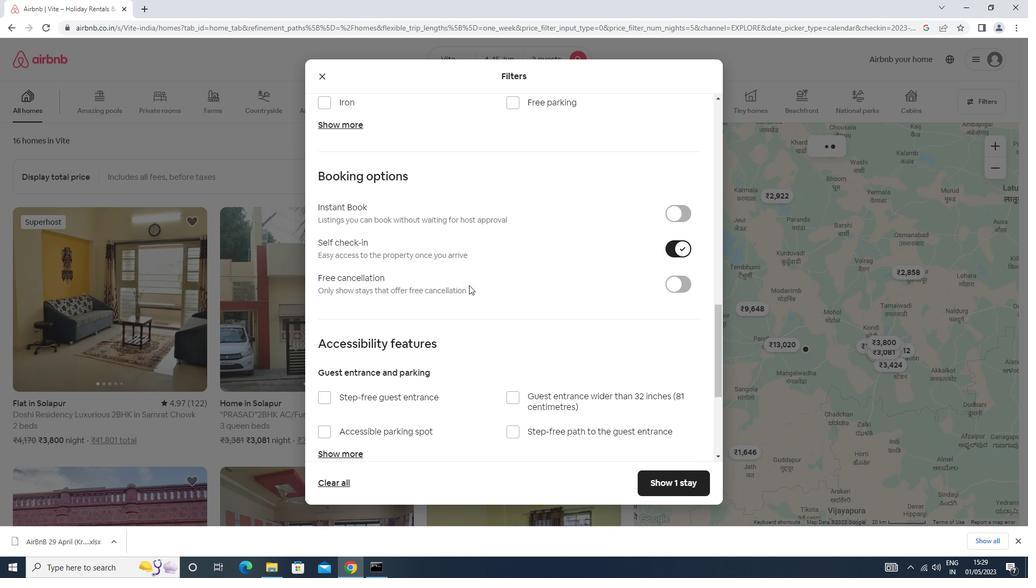 
Action: Mouse scrolled (466, 285) with delta (0, 0)
Screenshot: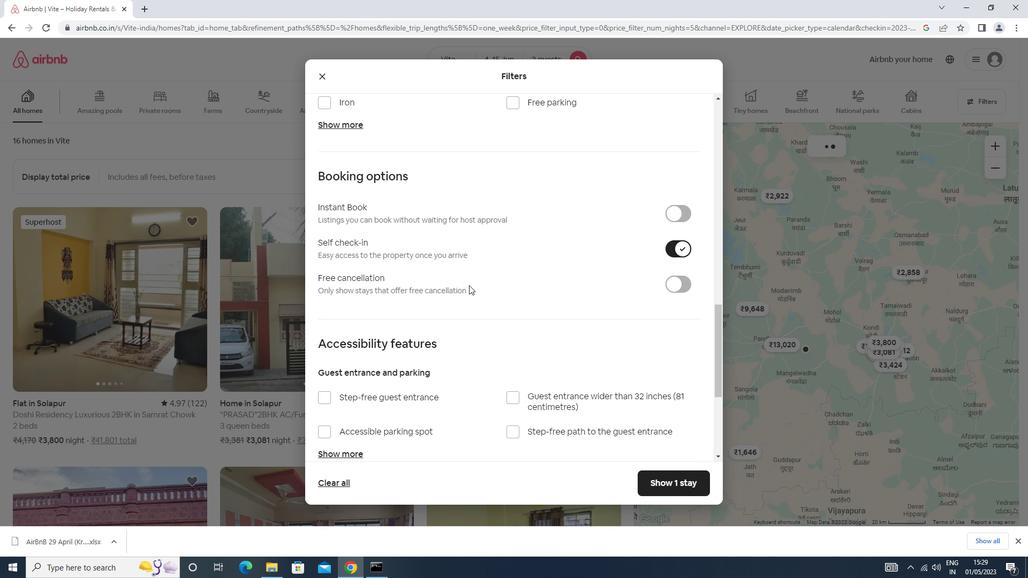 
Action: Mouse scrolled (466, 285) with delta (0, 0)
Screenshot: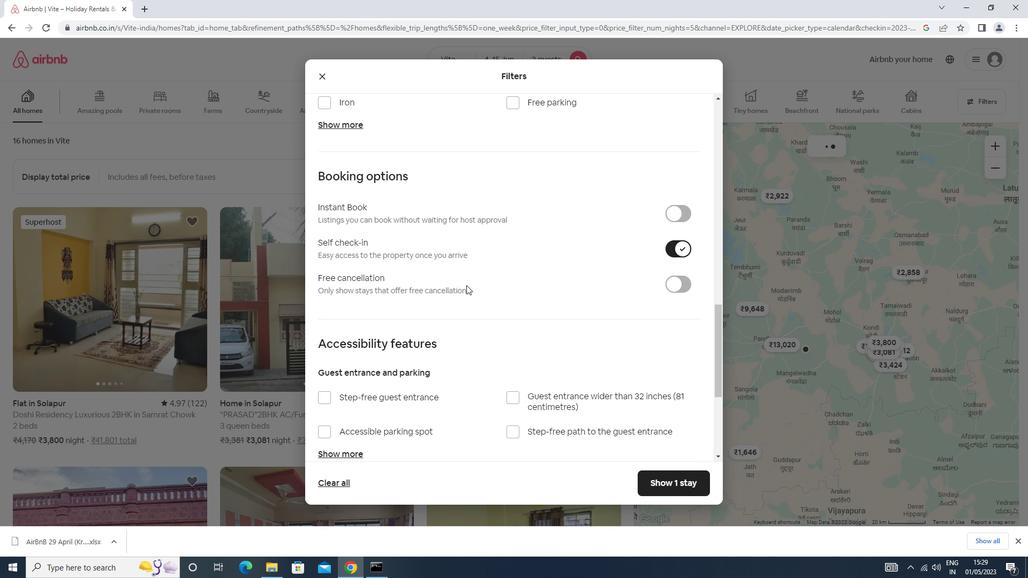 
Action: Mouse scrolled (466, 285) with delta (0, 0)
Screenshot: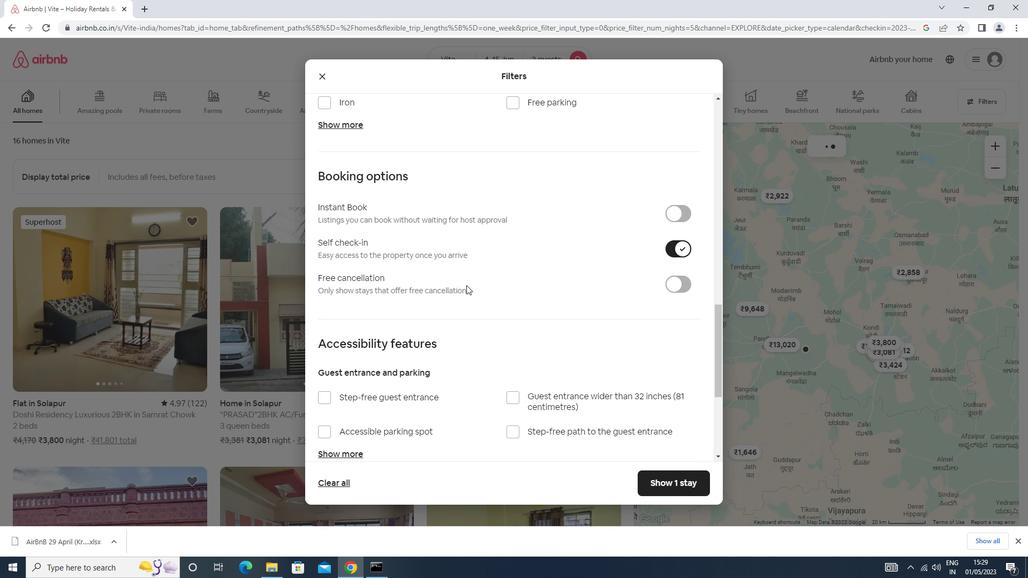 
Action: Mouse scrolled (466, 285) with delta (0, 0)
Screenshot: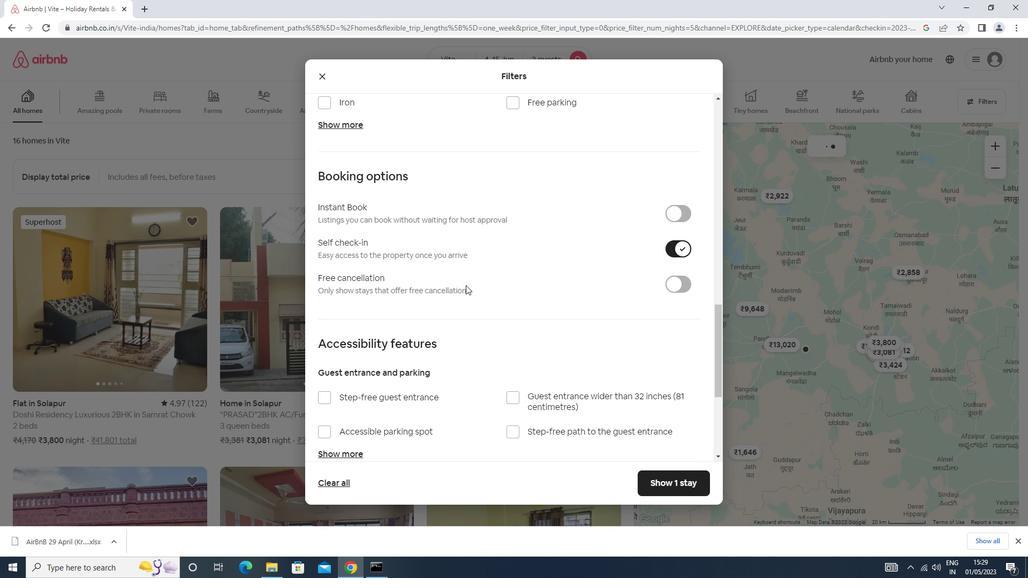 
Action: Mouse scrolled (466, 285) with delta (0, 0)
Screenshot: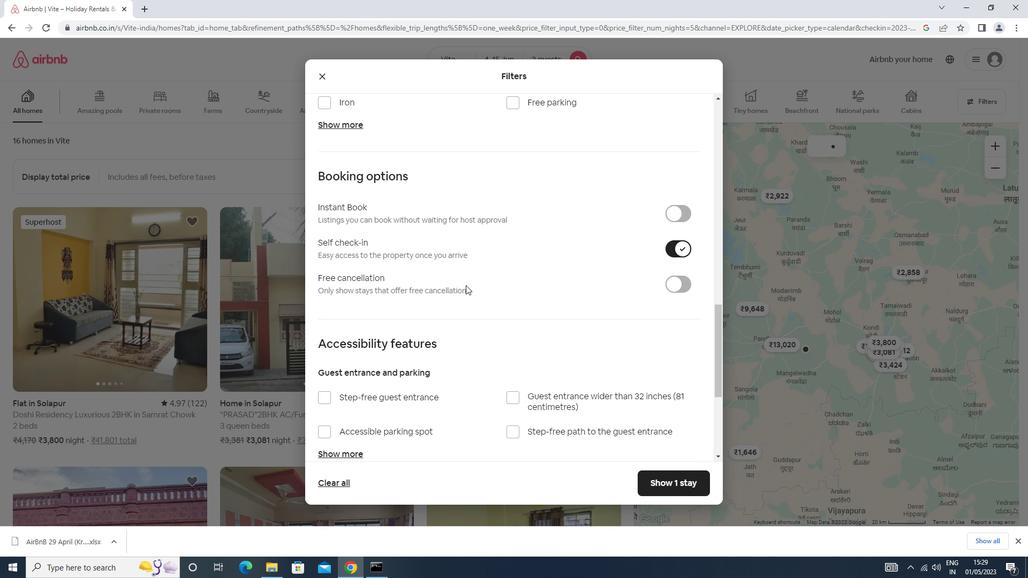 
Action: Mouse scrolled (466, 285) with delta (0, 0)
Screenshot: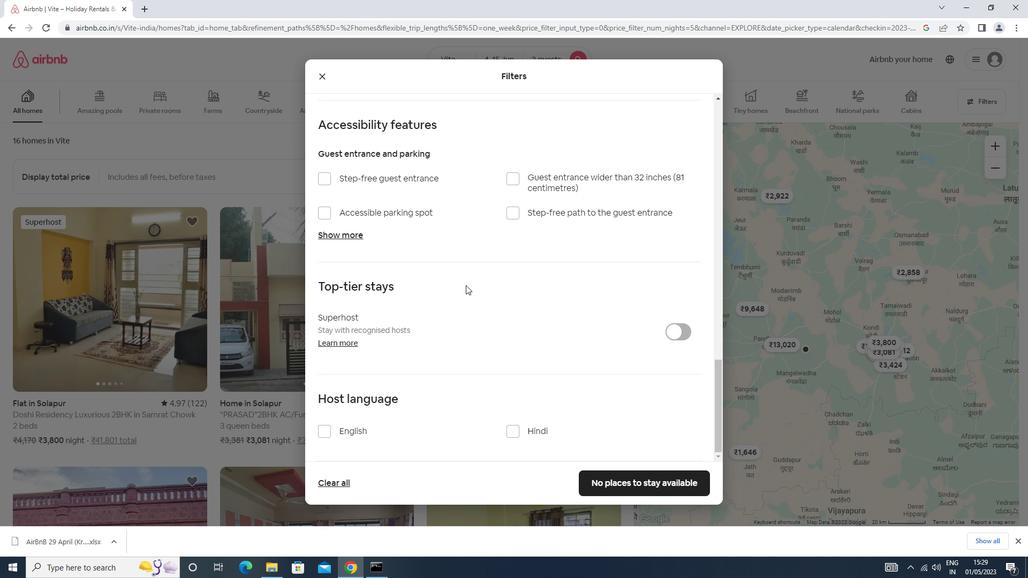 
Action: Mouse scrolled (466, 285) with delta (0, 0)
Screenshot: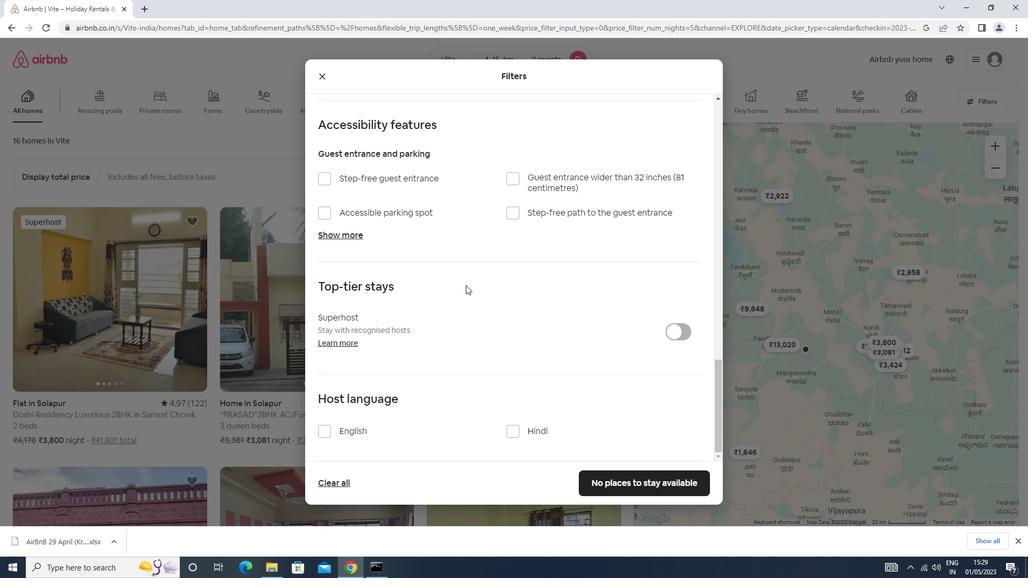 
Action: Mouse scrolled (466, 285) with delta (0, 0)
Screenshot: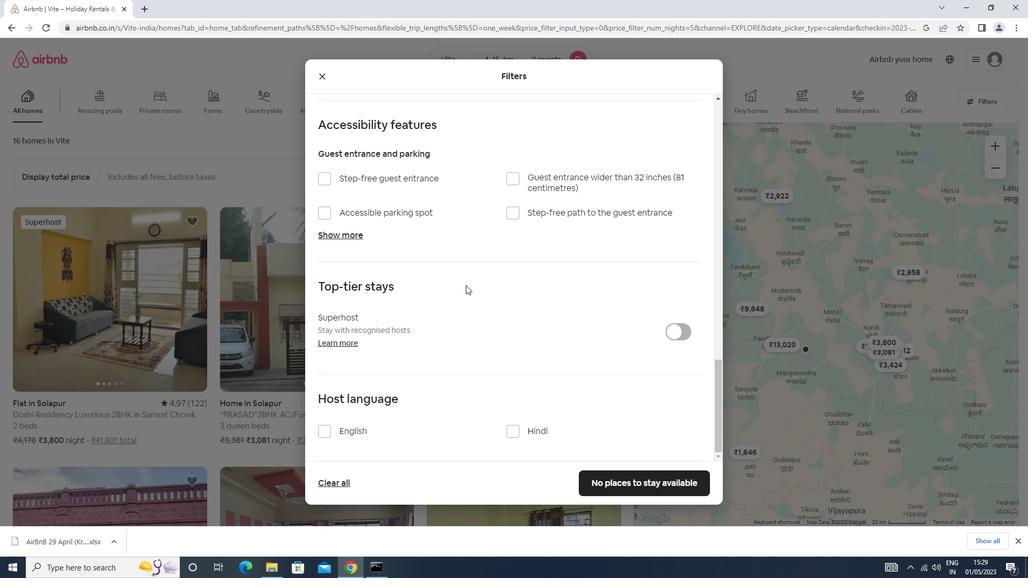 
Action: Mouse moved to (466, 286)
Screenshot: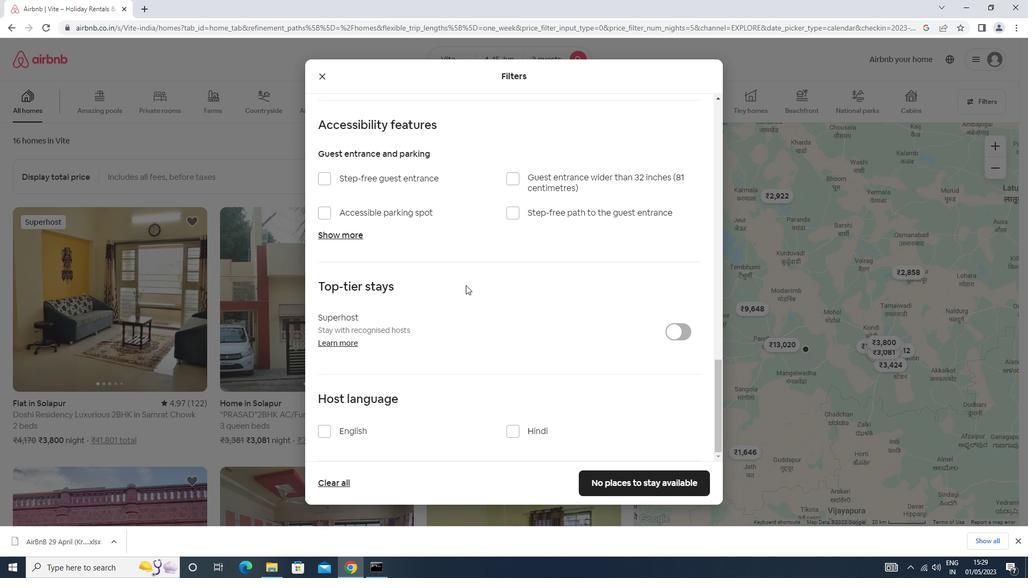 
Action: Mouse scrolled (466, 285) with delta (0, 0)
Screenshot: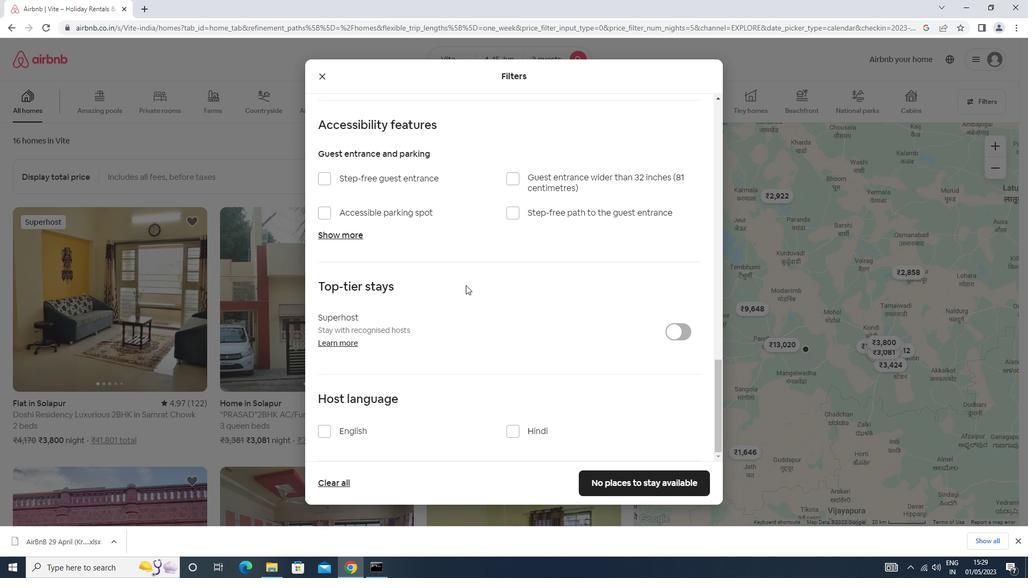 
Action: Mouse scrolled (466, 285) with delta (0, 0)
Screenshot: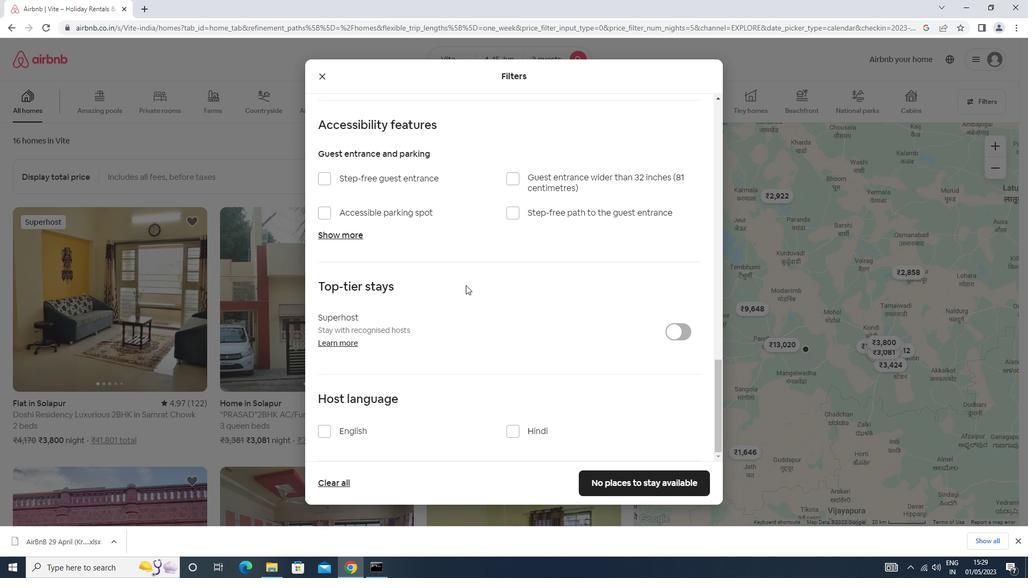 
Action: Mouse moved to (355, 430)
Screenshot: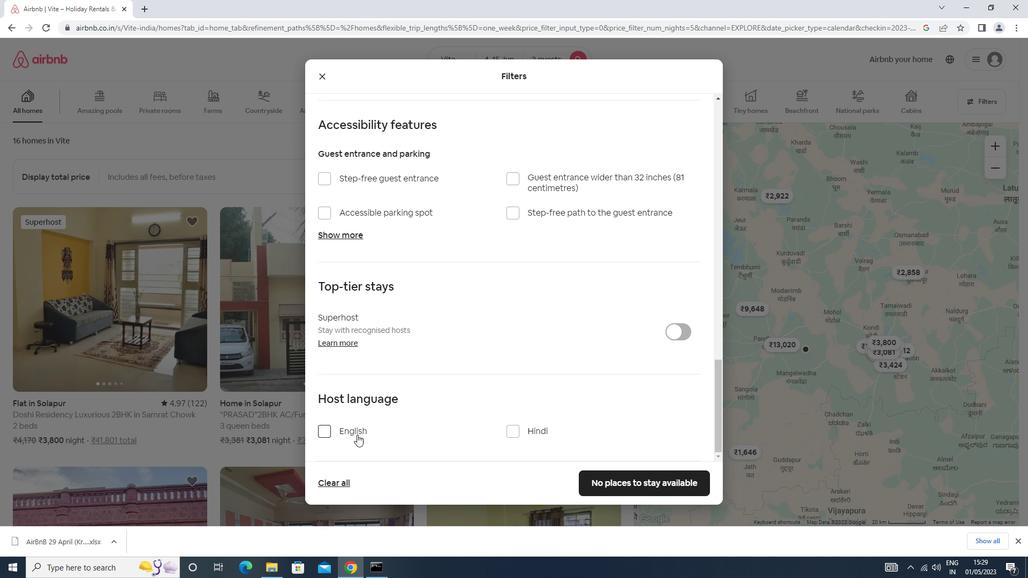 
Action: Mouse pressed left at (355, 430)
Screenshot: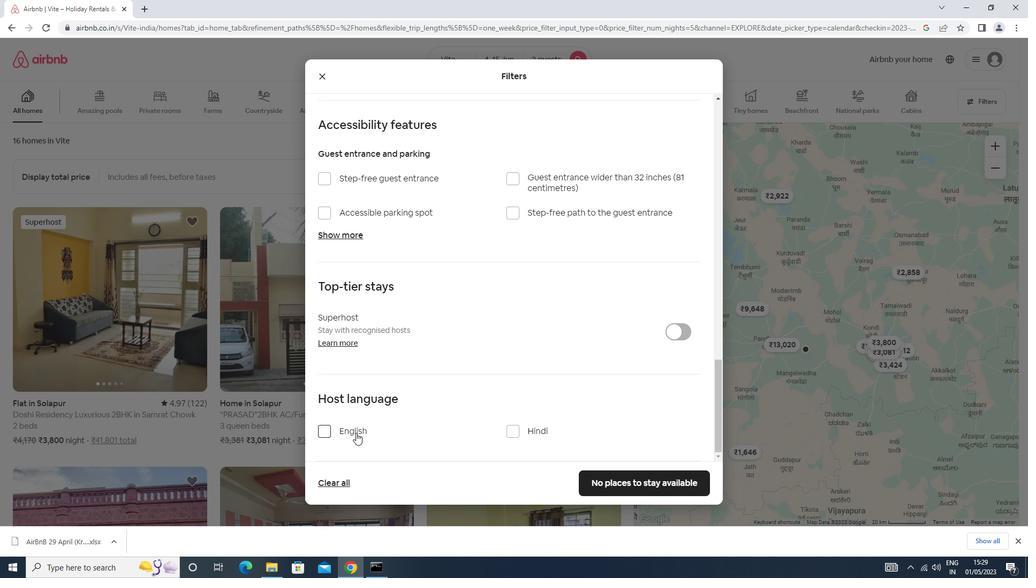 
Action: Mouse moved to (602, 480)
Screenshot: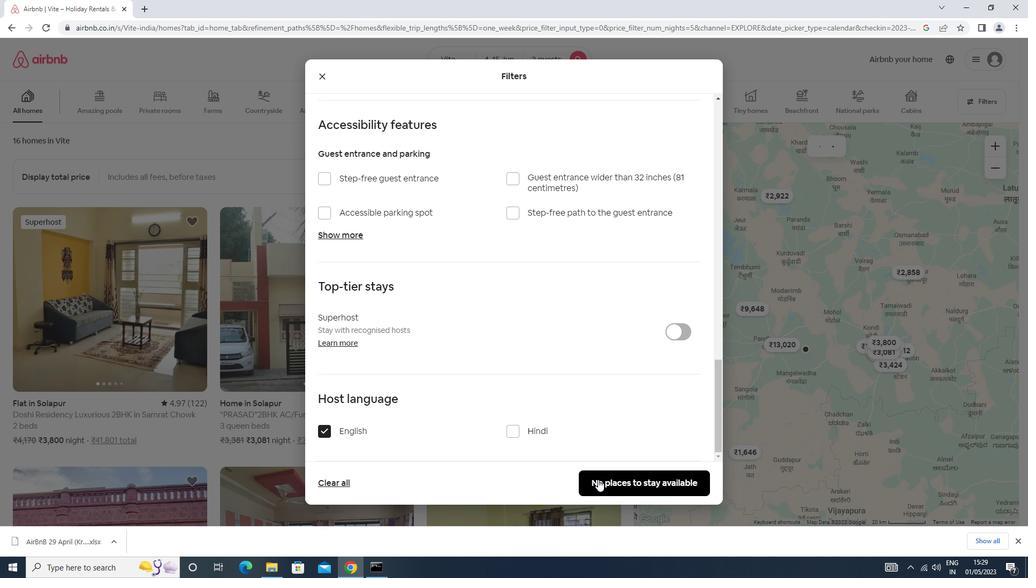 
Action: Mouse pressed left at (602, 480)
Screenshot: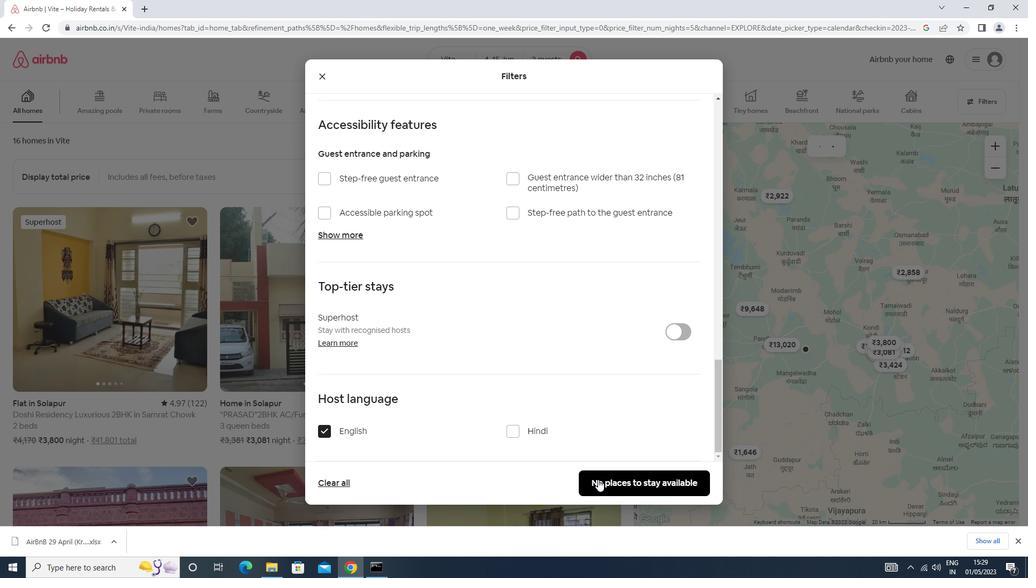 
Action: Mouse moved to (602, 482)
Screenshot: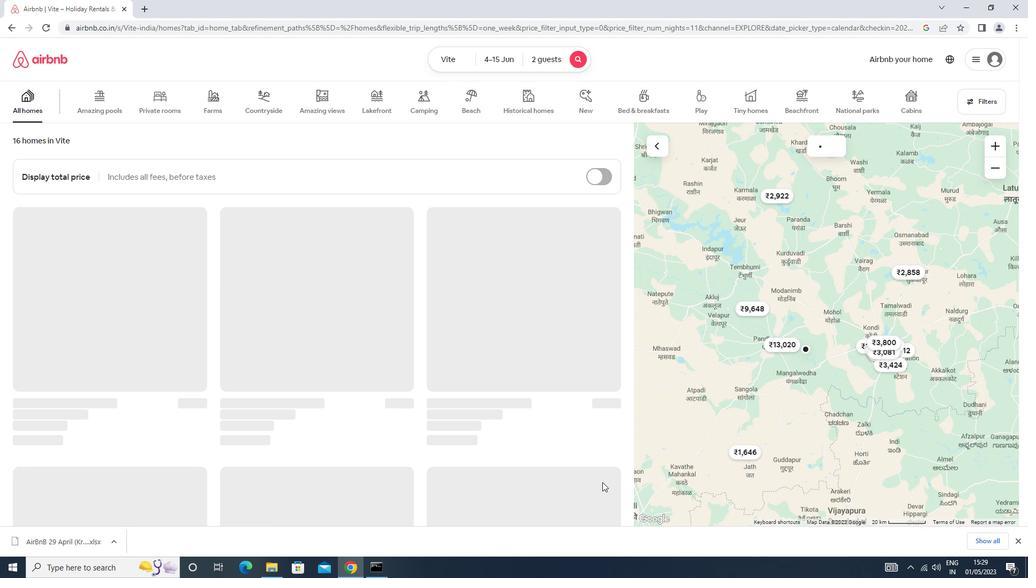 
